 Task: Find connections with filter location Dvůr Králové nad Labem with filter topic #WebsiteDesignwith filter profile language Potuguese with filter current company TVS Motor Company with filter school Meenakshi College For Women with filter industry Retail Recyclable Materials & Used Merchandise with filter service category Negotiation with filter keywords title Human Resources
Action: Mouse moved to (518, 73)
Screenshot: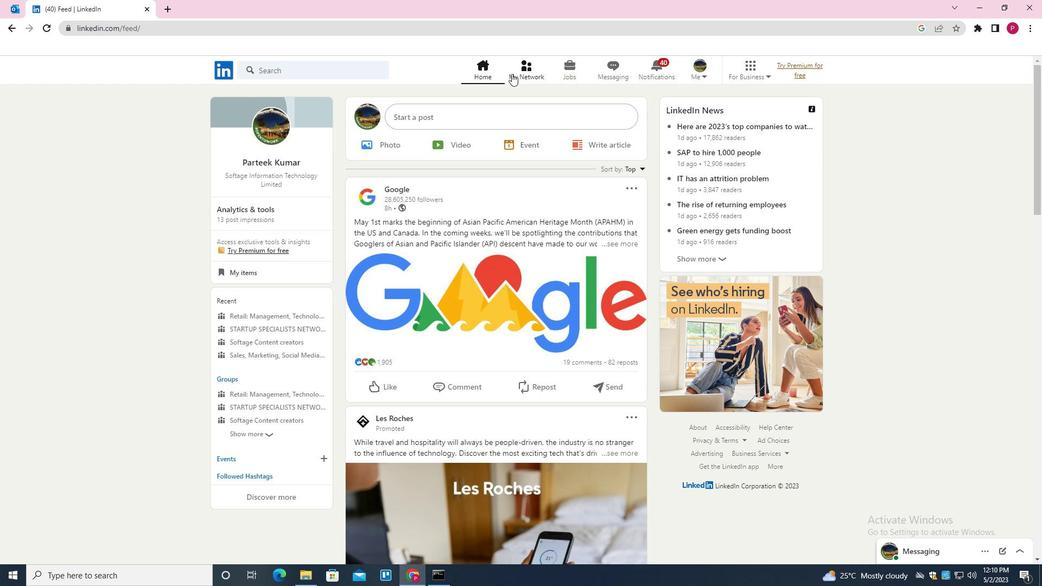 
Action: Mouse pressed left at (518, 73)
Screenshot: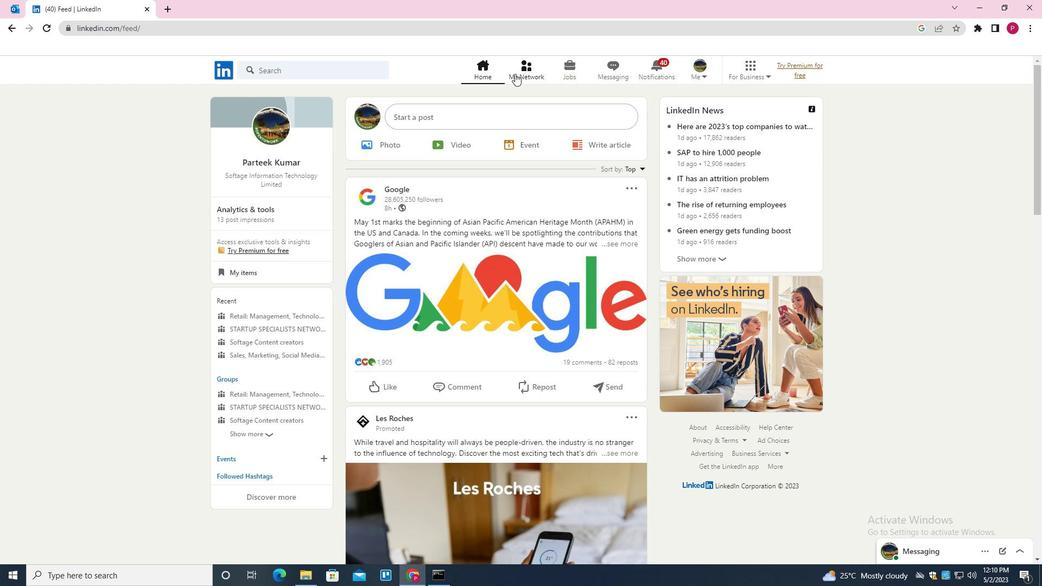
Action: Mouse moved to (319, 130)
Screenshot: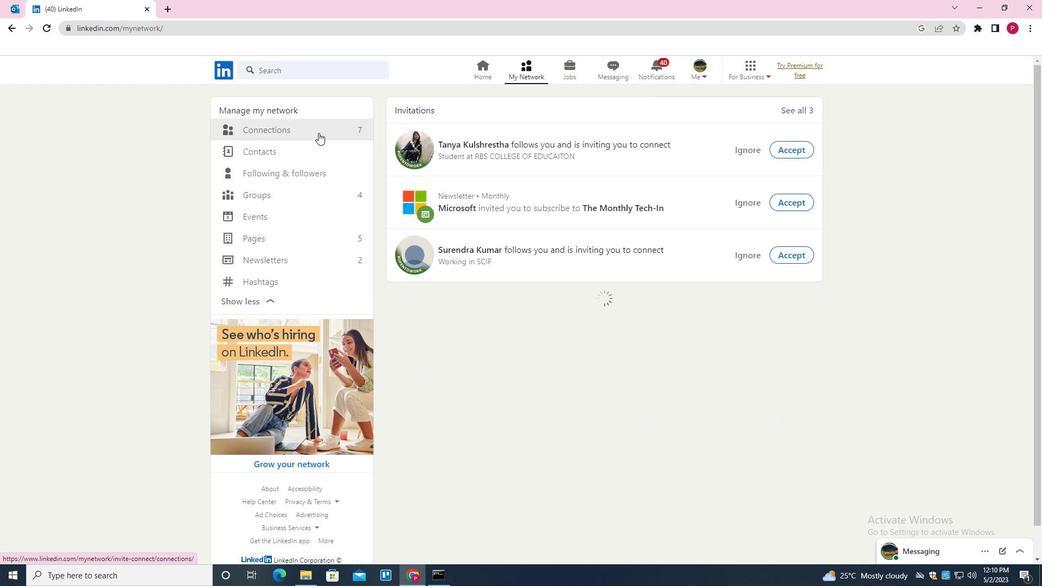 
Action: Mouse pressed left at (319, 130)
Screenshot: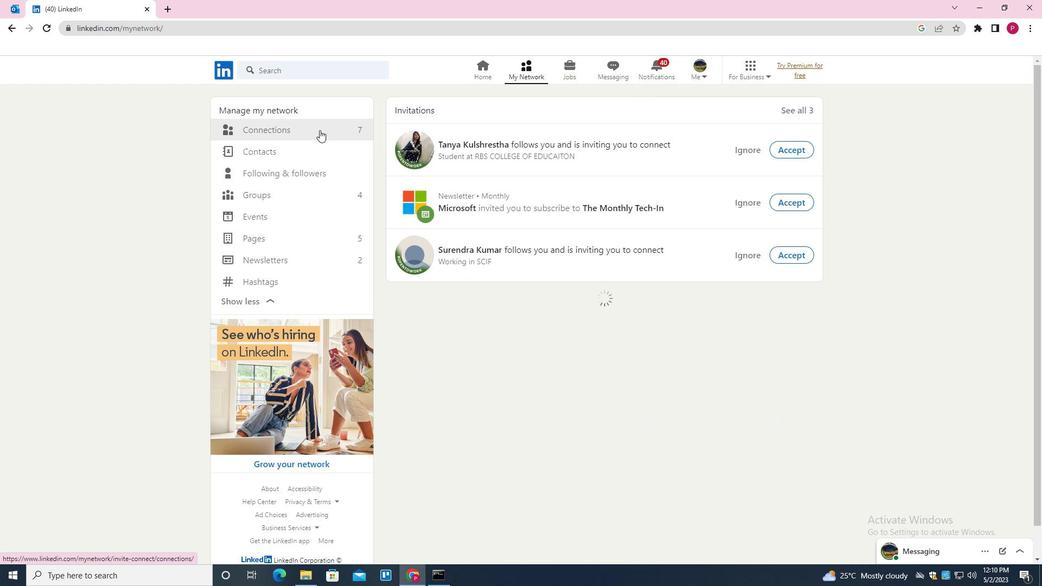 
Action: Mouse moved to (627, 135)
Screenshot: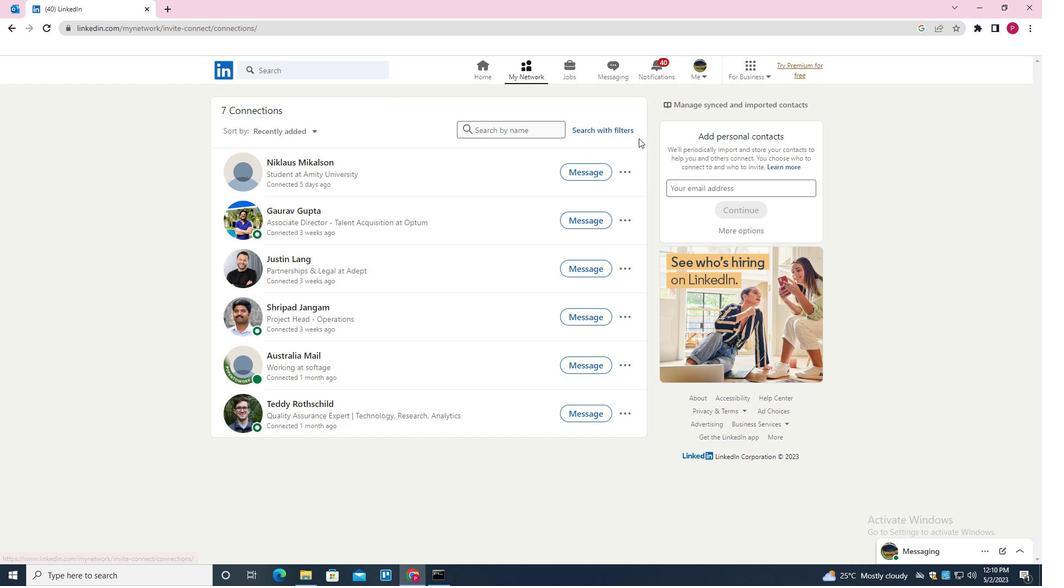 
Action: Mouse pressed left at (627, 135)
Screenshot: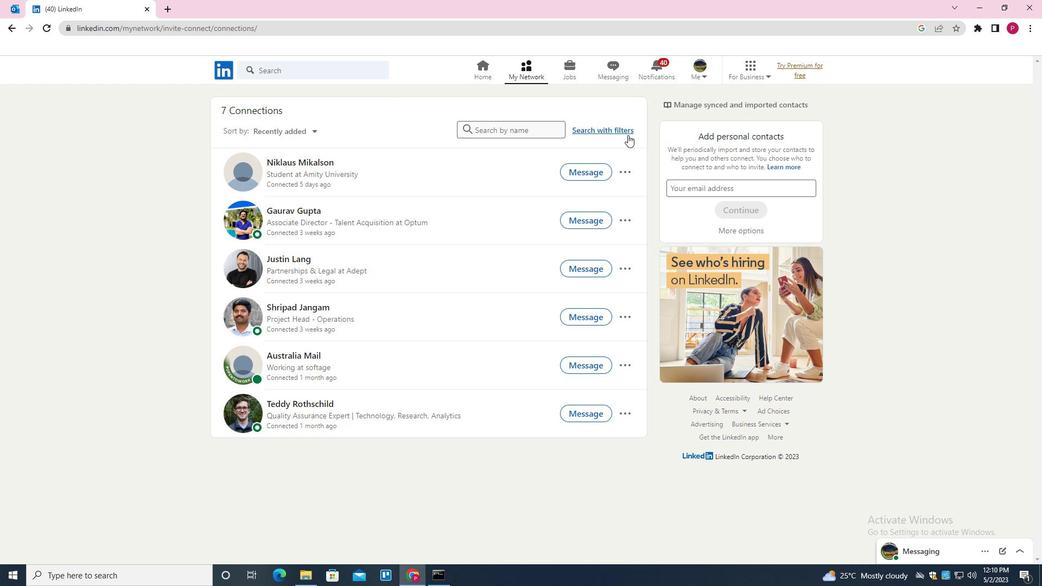 
Action: Mouse moved to (554, 101)
Screenshot: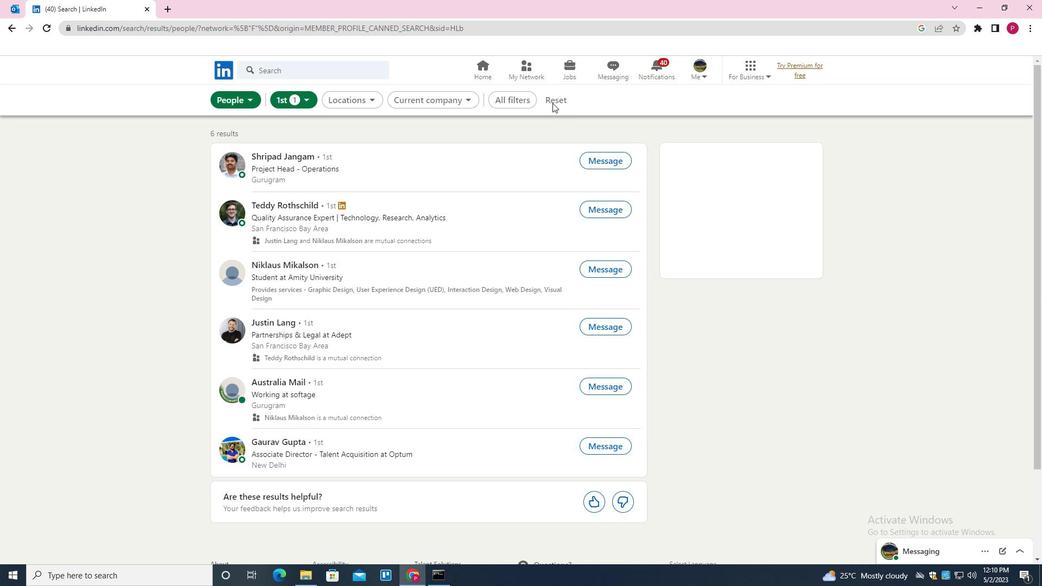 
Action: Mouse pressed left at (554, 101)
Screenshot: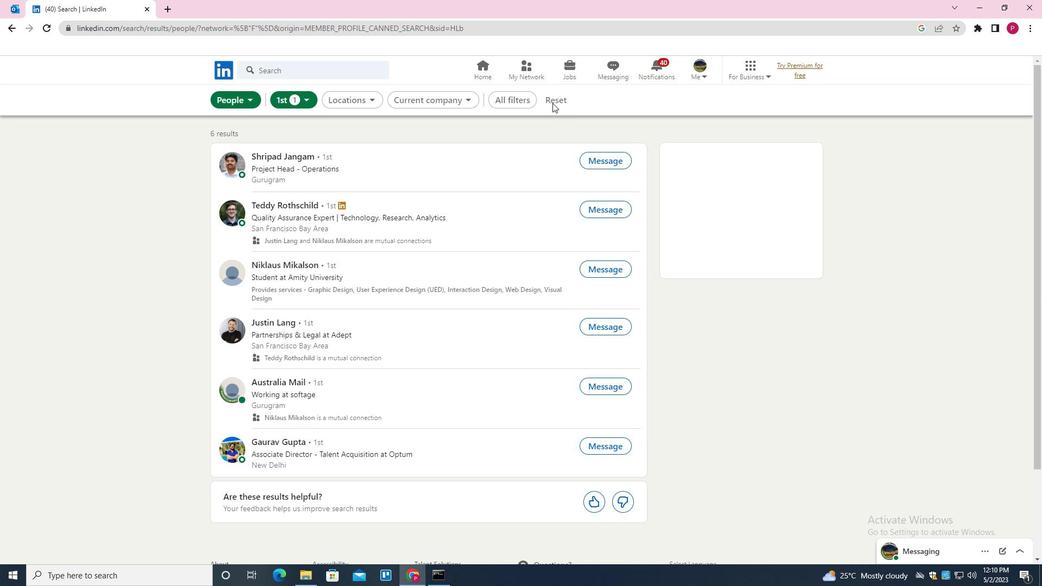 
Action: Mouse moved to (547, 99)
Screenshot: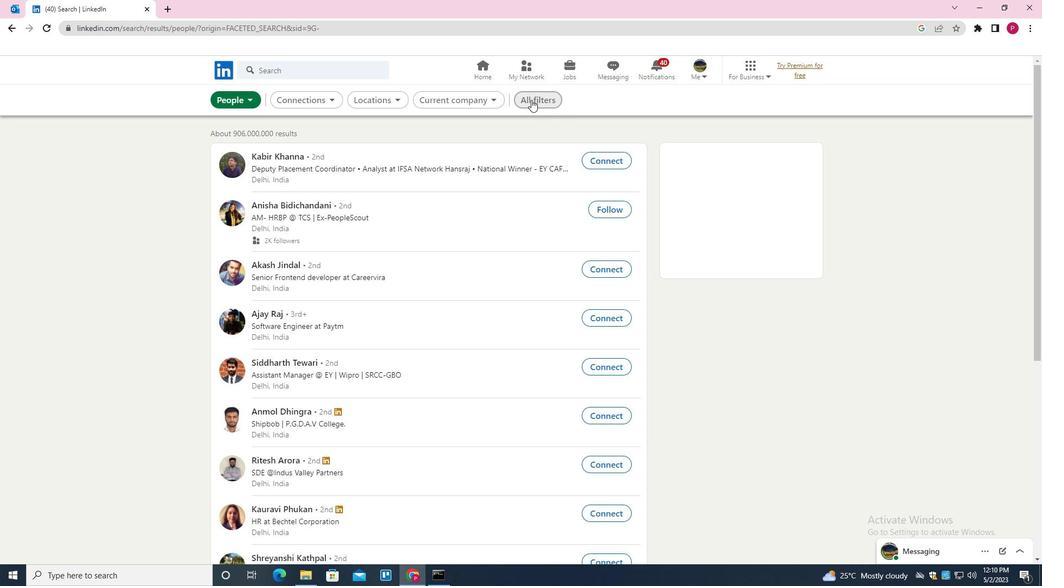 
Action: Mouse pressed left at (547, 99)
Screenshot: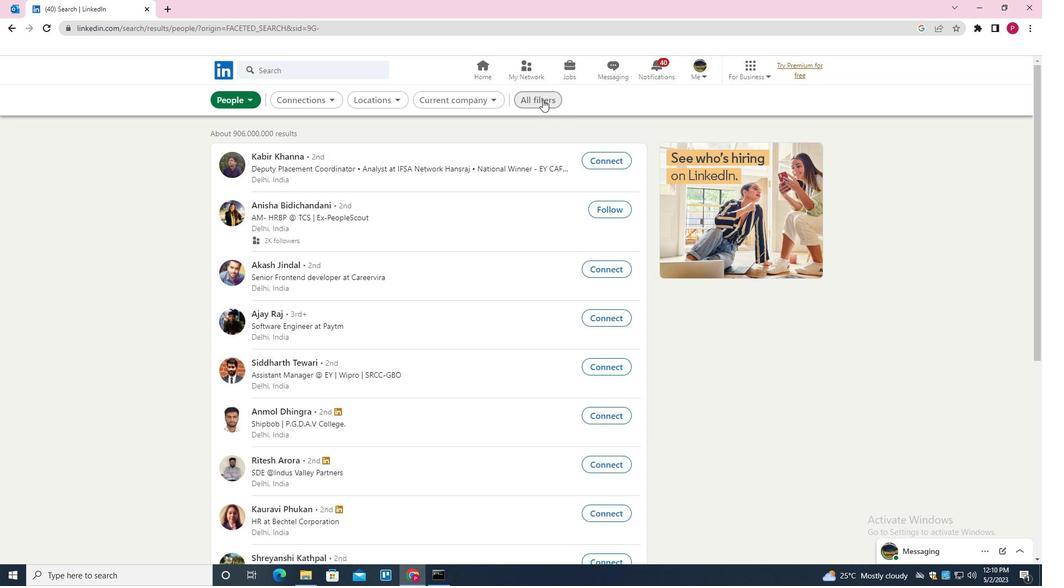 
Action: Mouse moved to (834, 295)
Screenshot: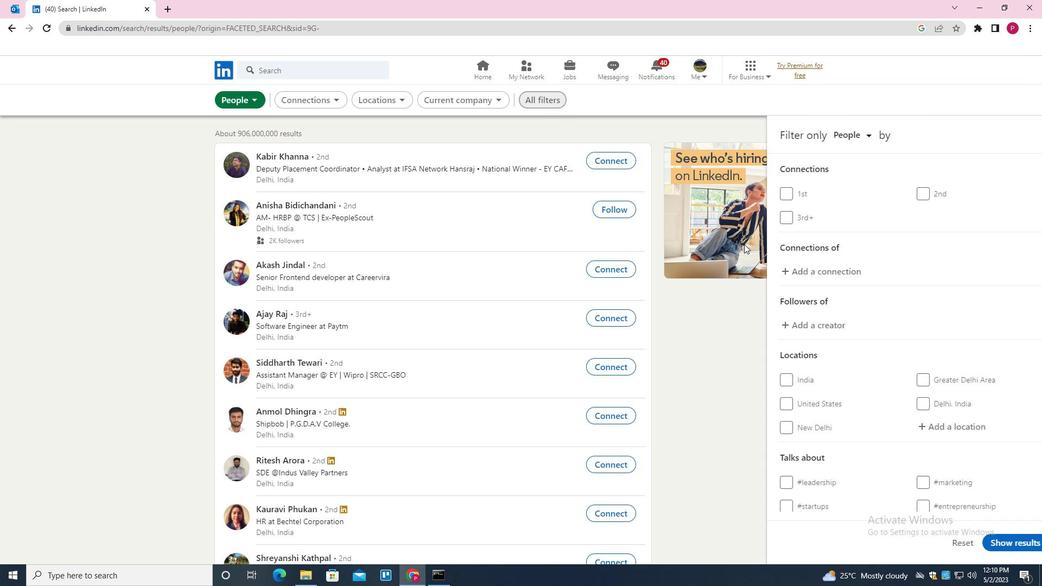 
Action: Mouse scrolled (834, 295) with delta (0, 0)
Screenshot: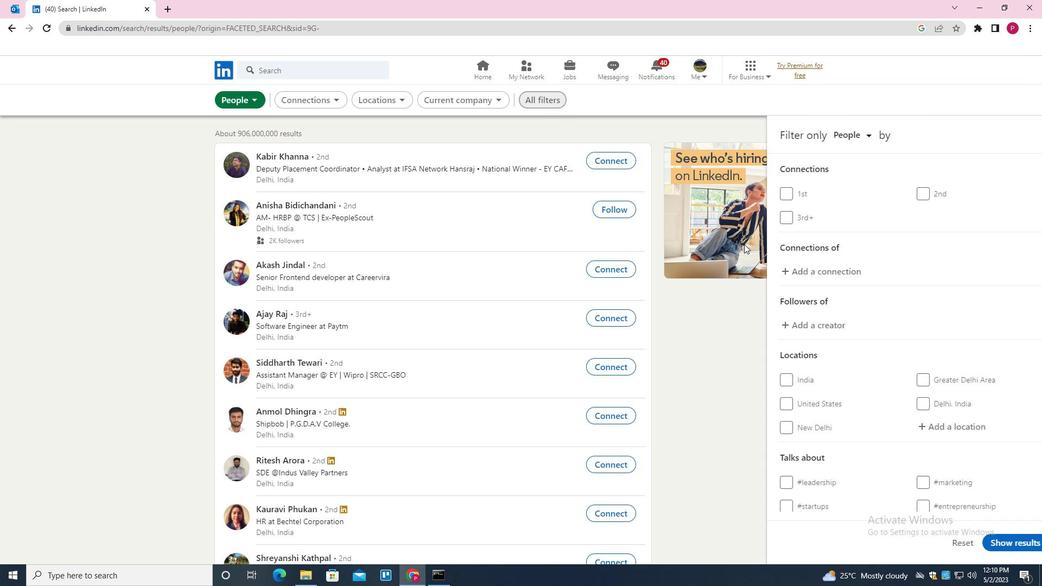 
Action: Mouse moved to (848, 305)
Screenshot: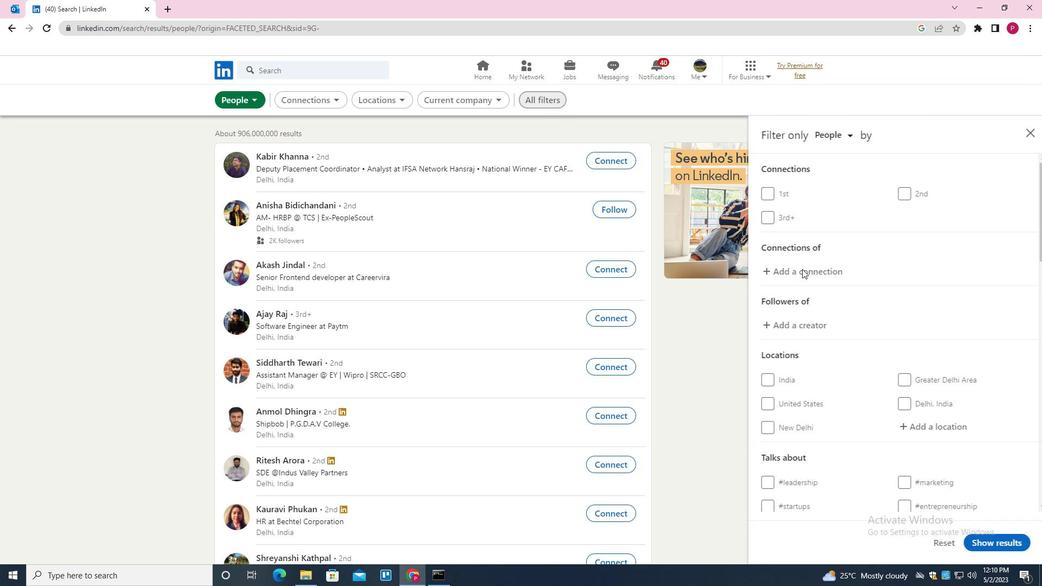
Action: Mouse scrolled (848, 305) with delta (0, 0)
Screenshot: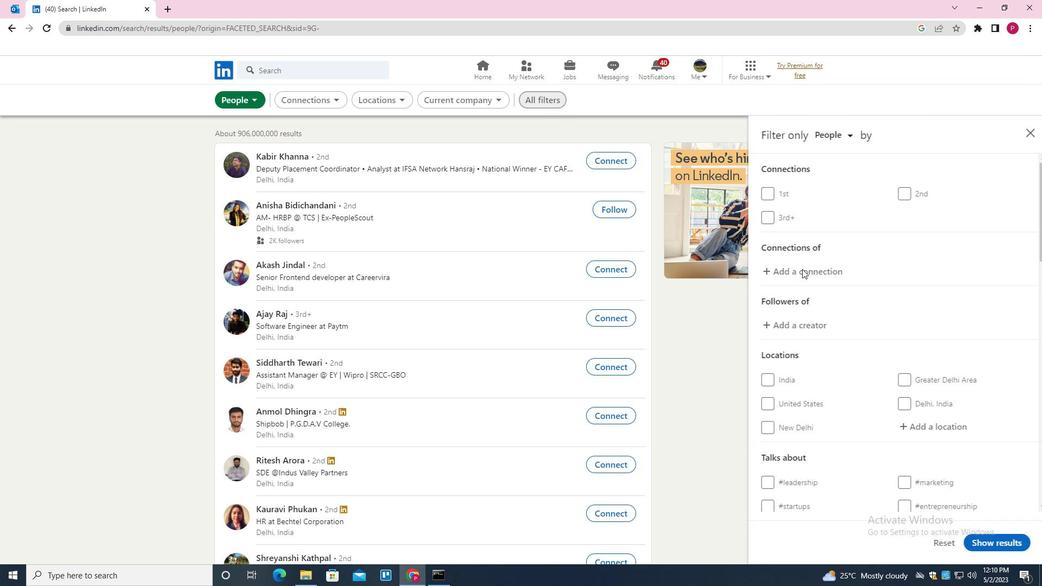 
Action: Mouse moved to (927, 313)
Screenshot: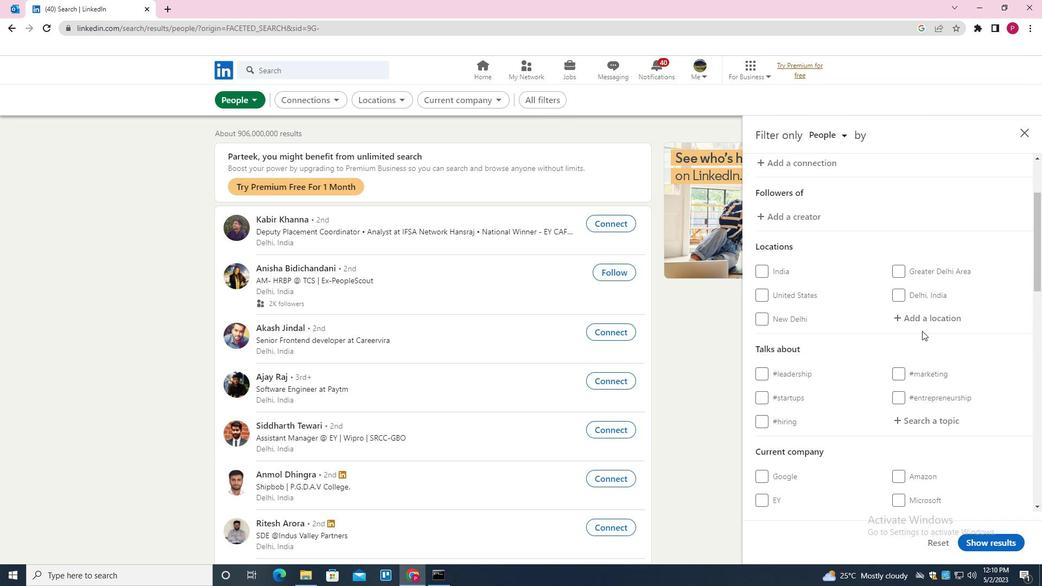 
Action: Mouse pressed left at (927, 313)
Screenshot: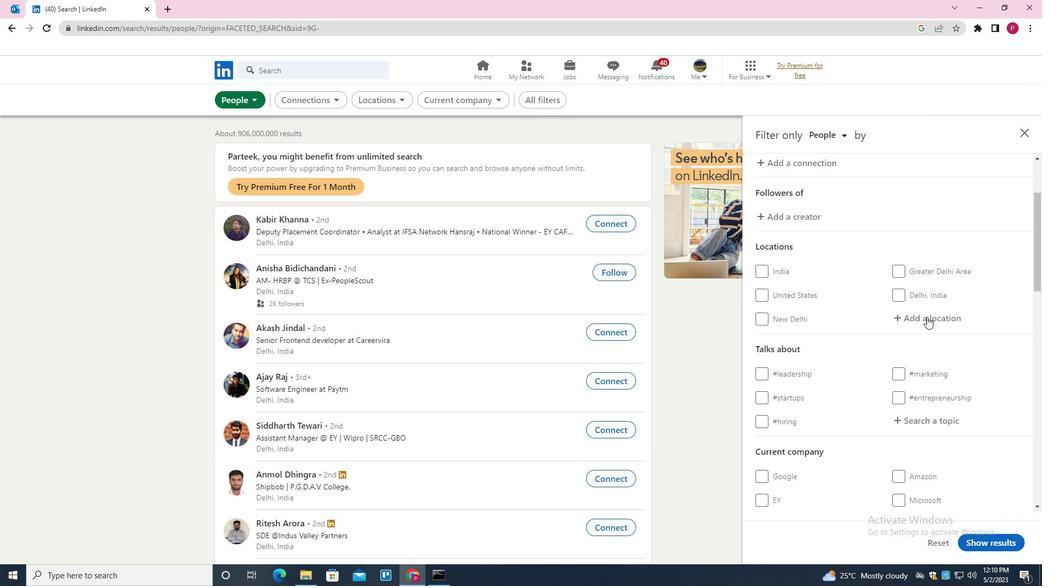 
Action: Mouse moved to (927, 312)
Screenshot: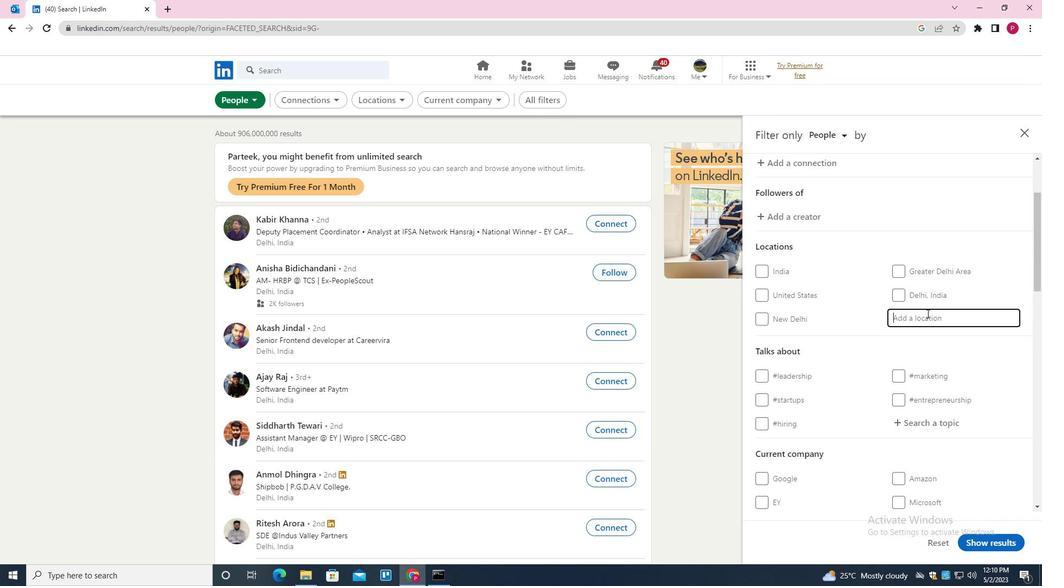
Action: Key pressed <Key.shift><Key.shift><Key.shift><Key.shift><Key.shift><Key.shift><Key.shift><Key.shift><Key.shift><Key.shift><Key.shift><Key.shift><Key.shift><Key.shift><Key.shift><Key.shift><Key.shift><Key.shift><Key.shift><Key.shift>DVUR<Key.space><Key.shift><Key.shift><Key.shift><Key.shift><Key.shift><Key.shift><Key.shift><Key.shift><Key.shift><Key.shift><Key.shift><Key.shift><Key.shift><Key.shift><Key.shift><Key.shift><Key.shift><Key.shift><Key.shift><Key.shift><Key.shift><Key.shift><Key.shift><Key.shift><Key.shift><Key.shift><Key.shift><Key.shift><Key.shift><Key.shift><Key.shift>KAR<Key.backspace><Key.backspace><Key.down><Key.enter>
Screenshot: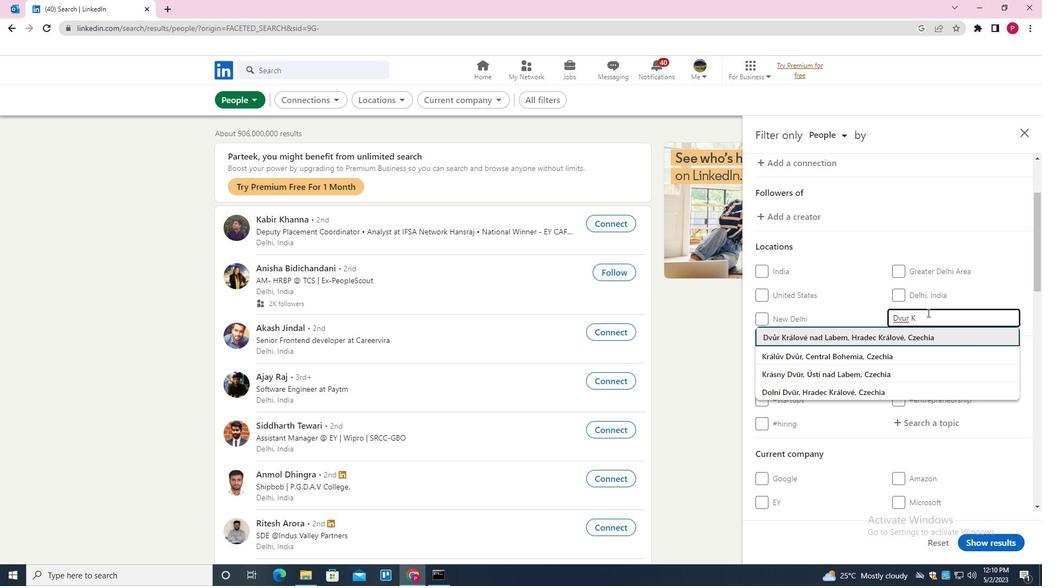 
Action: Mouse moved to (911, 360)
Screenshot: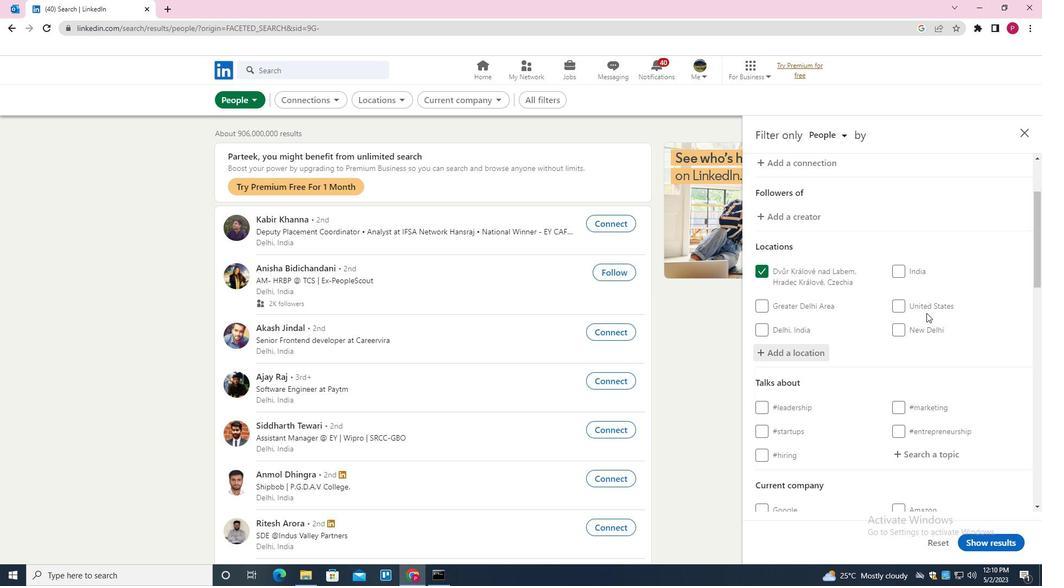 
Action: Mouse scrolled (911, 360) with delta (0, 0)
Screenshot: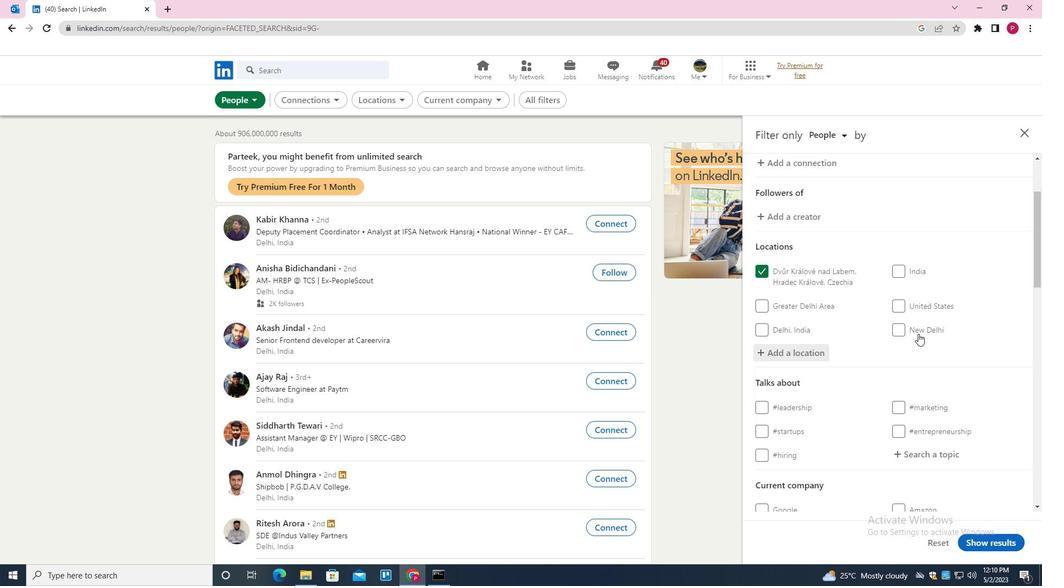 
Action: Mouse scrolled (911, 360) with delta (0, 0)
Screenshot: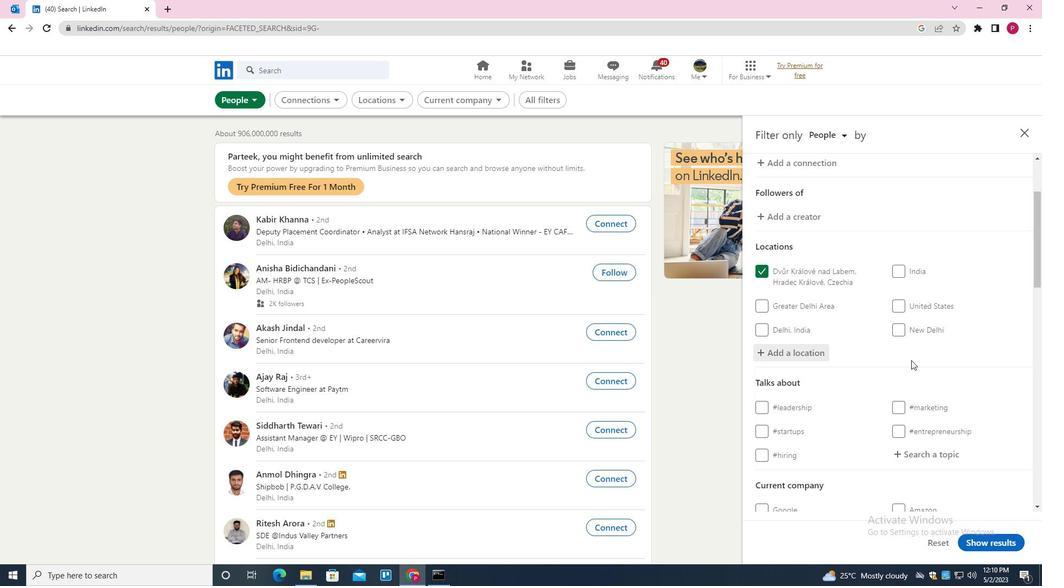 
Action: Mouse scrolled (911, 360) with delta (0, 0)
Screenshot: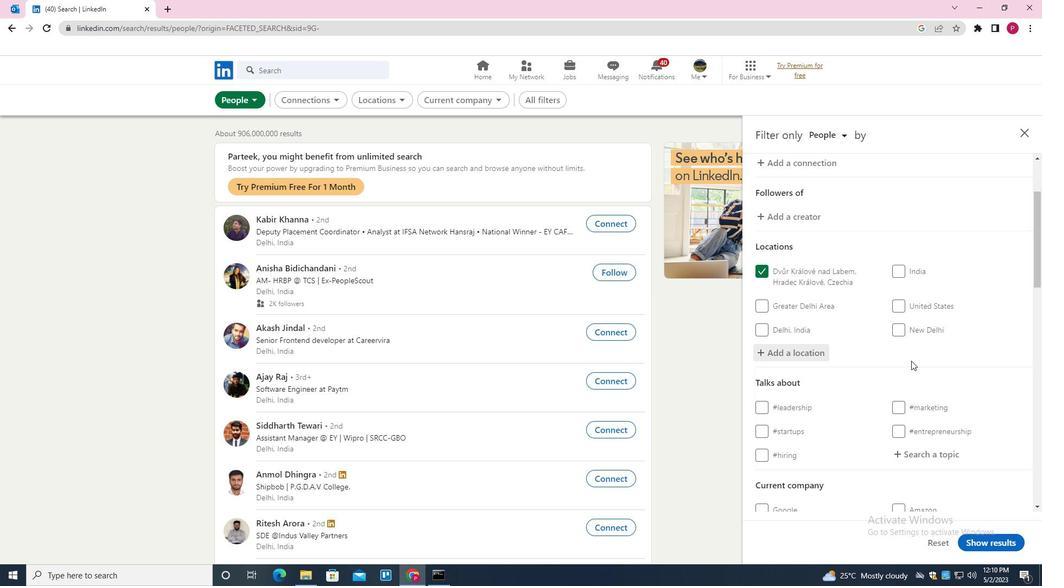 
Action: Mouse moved to (935, 291)
Screenshot: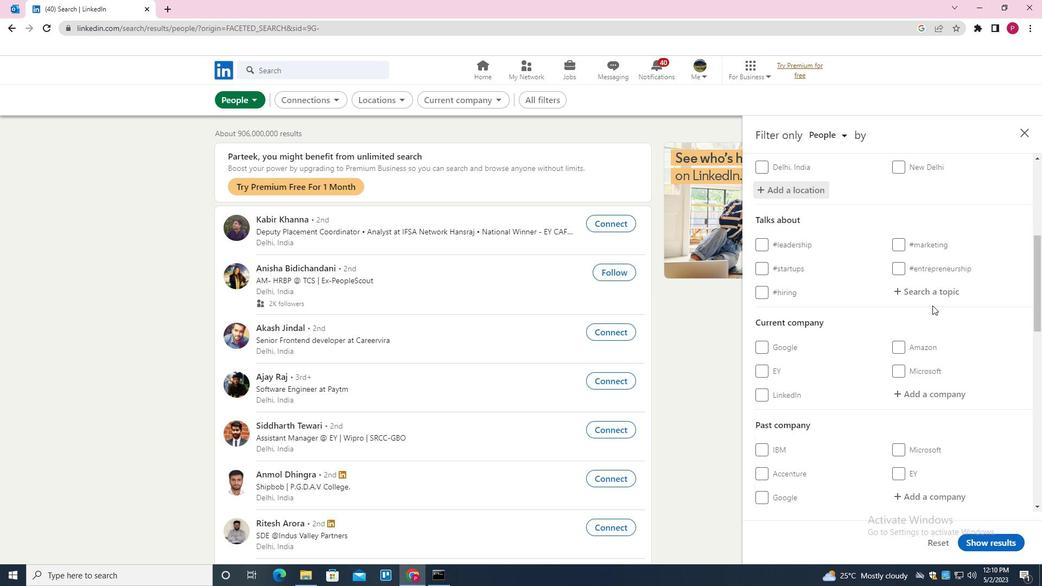 
Action: Mouse pressed left at (935, 291)
Screenshot: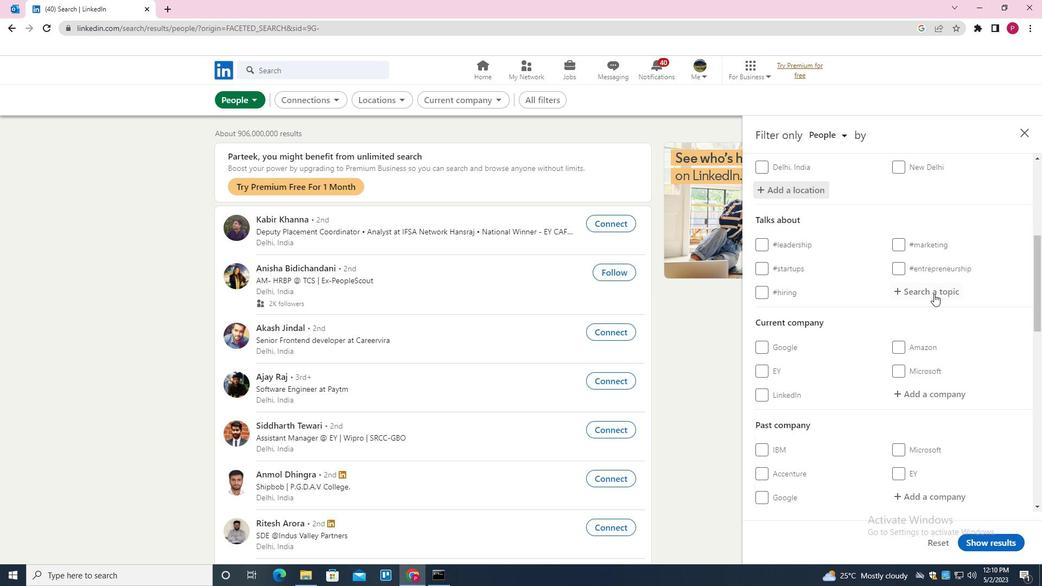 
Action: Key pressed WEBSITE<Key.down><Key.down><Key.enter>
Screenshot: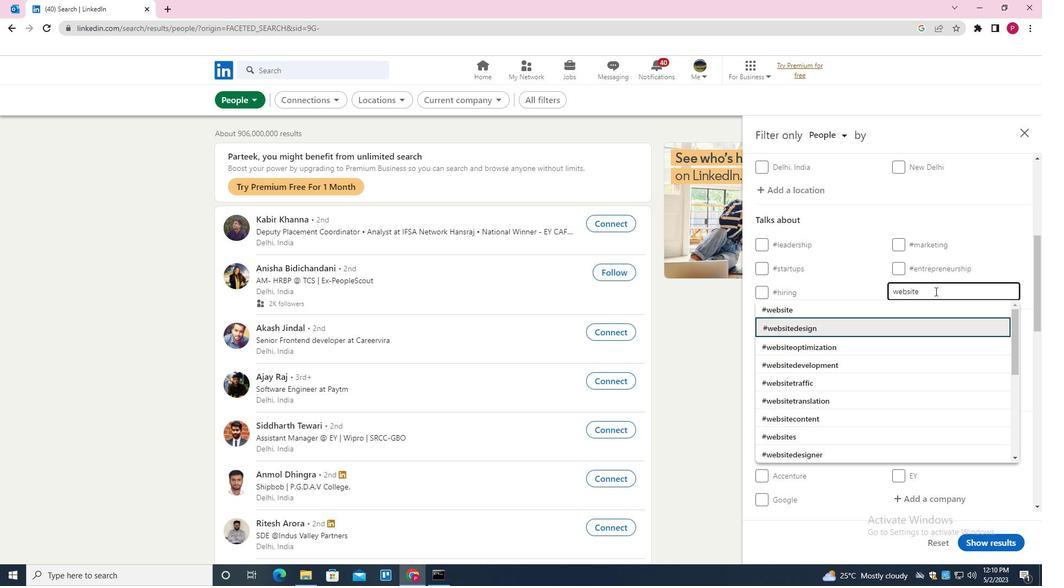 
Action: Mouse moved to (843, 354)
Screenshot: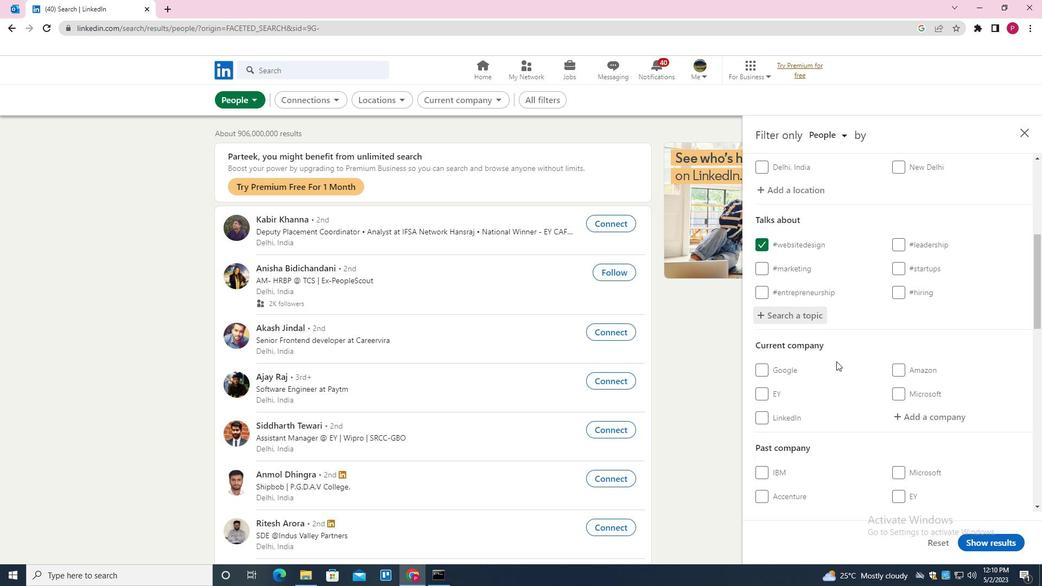 
Action: Mouse scrolled (843, 354) with delta (0, 0)
Screenshot: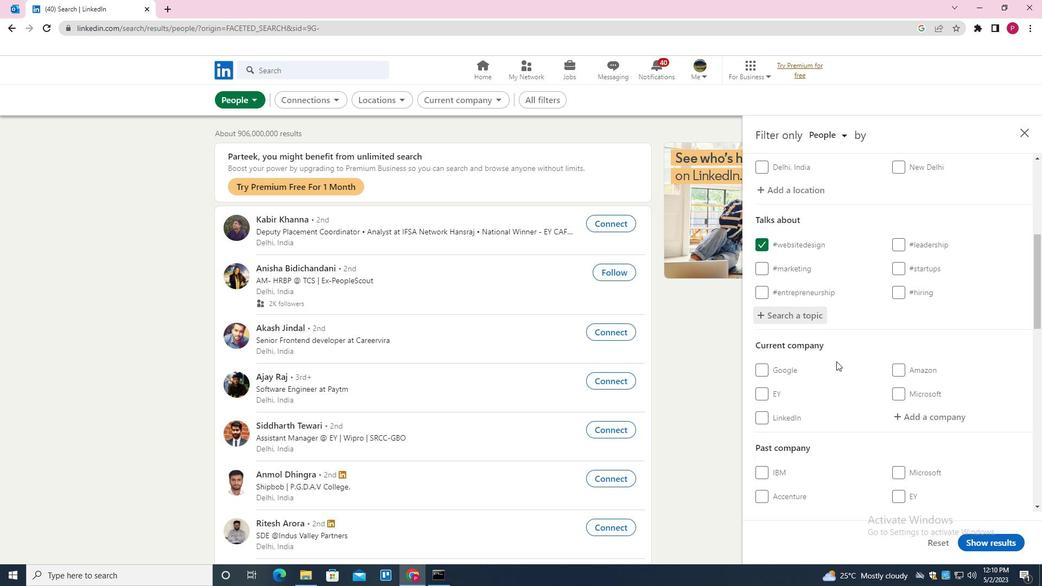 
Action: Mouse moved to (844, 352)
Screenshot: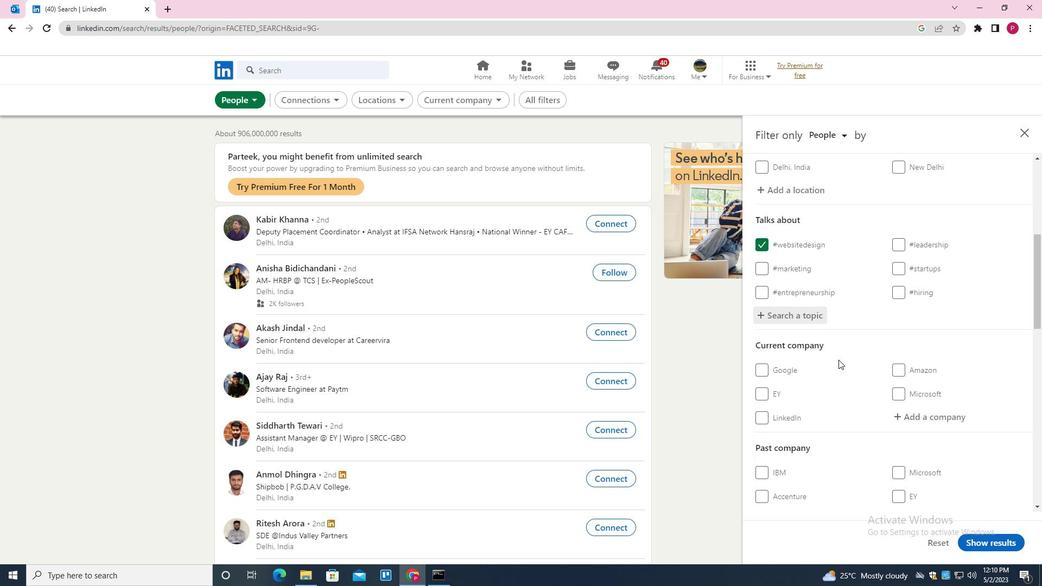 
Action: Mouse scrolled (844, 352) with delta (0, 0)
Screenshot: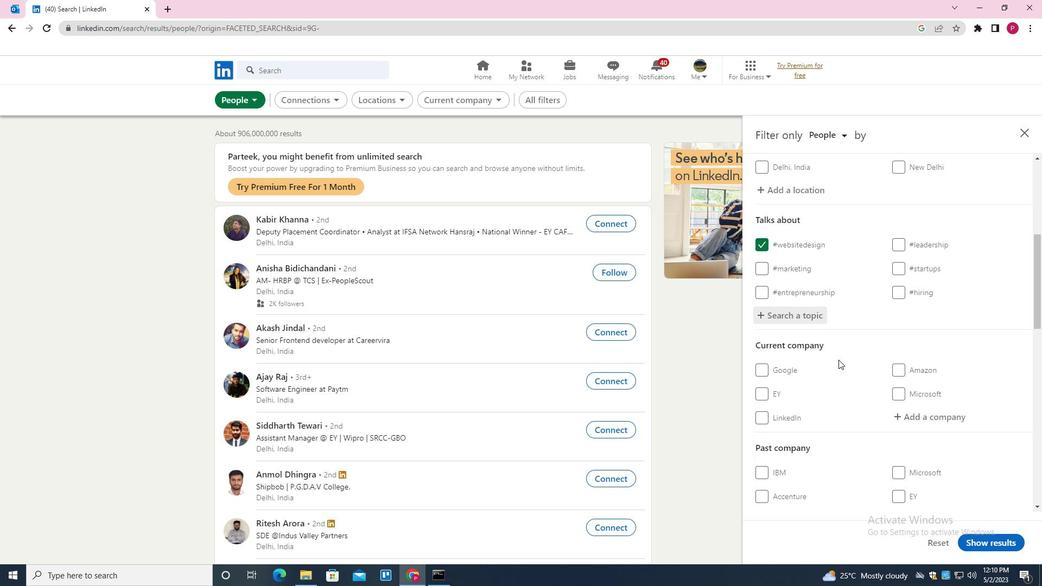 
Action: Mouse moved to (845, 352)
Screenshot: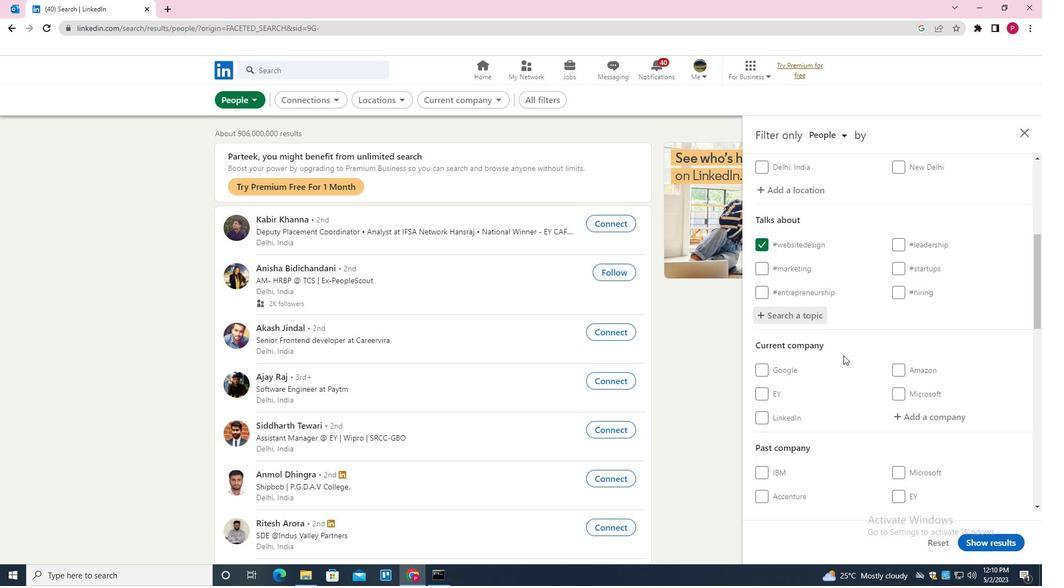 
Action: Mouse scrolled (845, 352) with delta (0, 0)
Screenshot: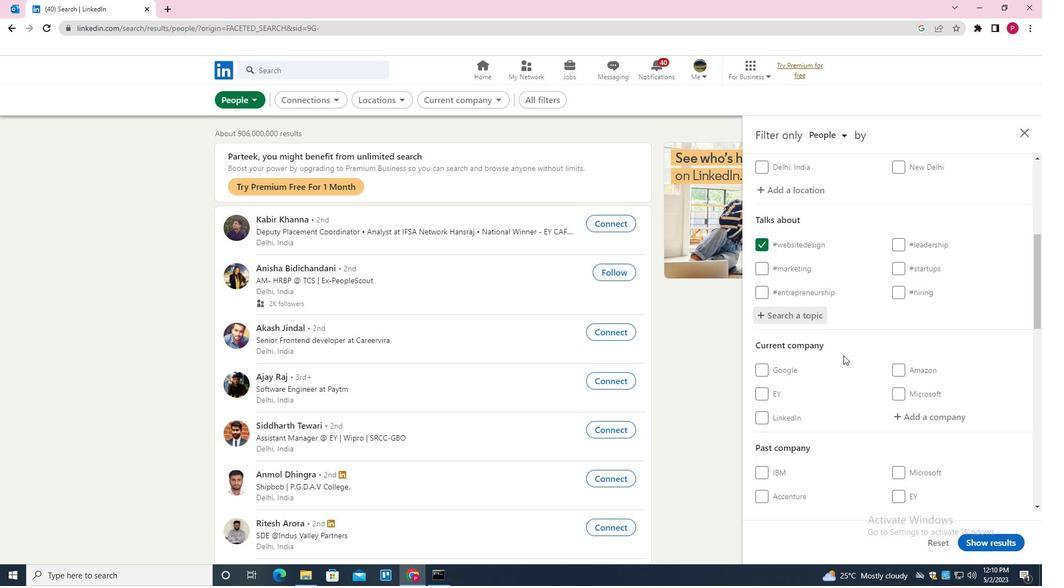 
Action: Mouse moved to (846, 351)
Screenshot: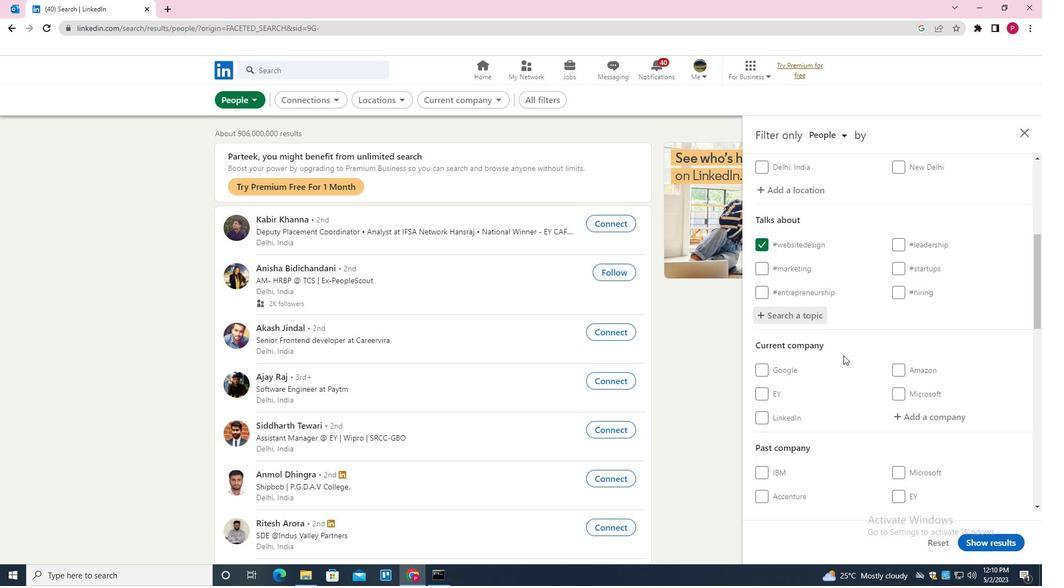 
Action: Mouse scrolled (846, 351) with delta (0, 0)
Screenshot: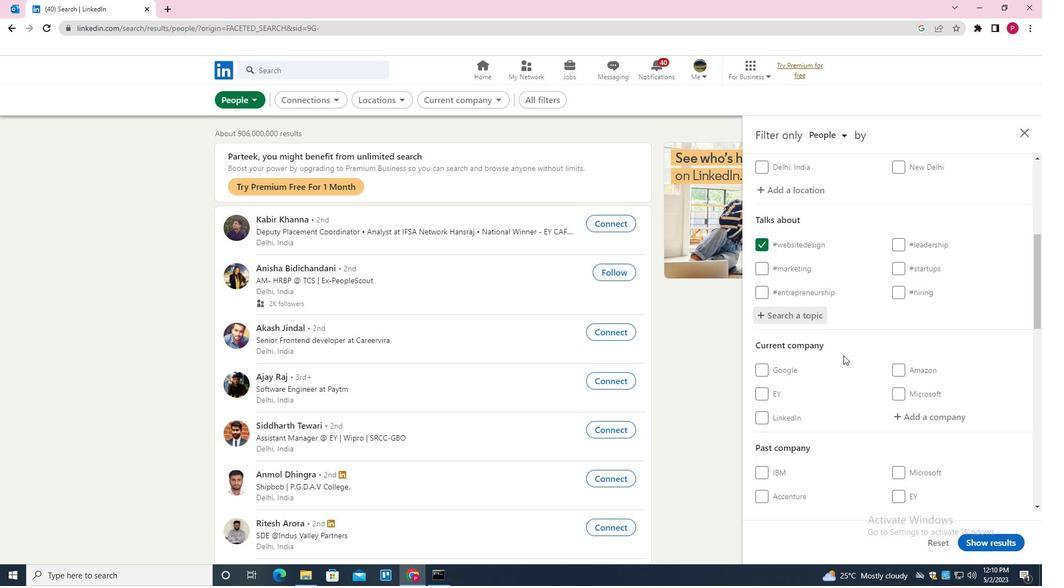 
Action: Mouse moved to (847, 351)
Screenshot: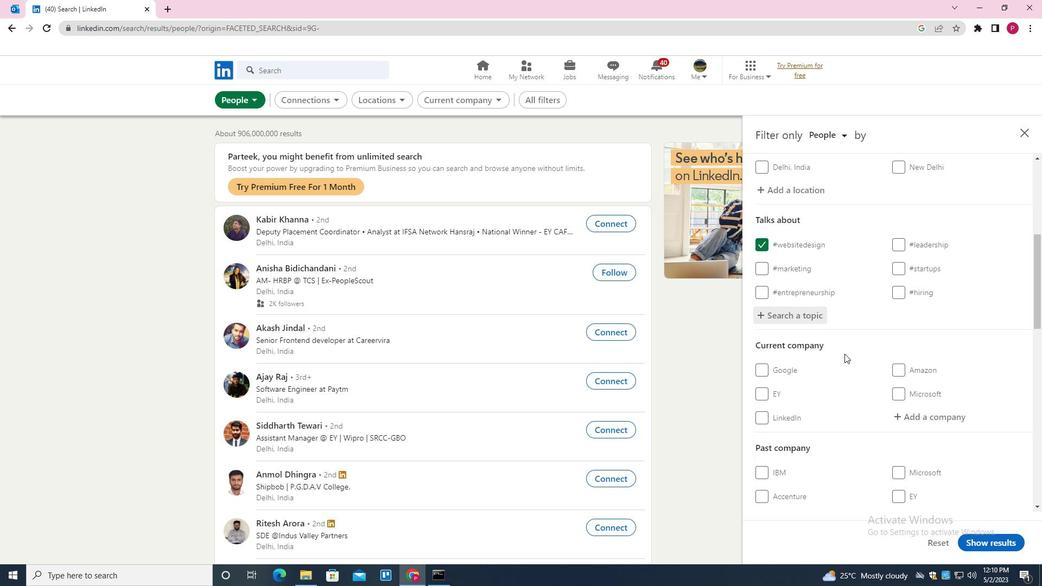 
Action: Mouse scrolled (847, 350) with delta (0, 0)
Screenshot: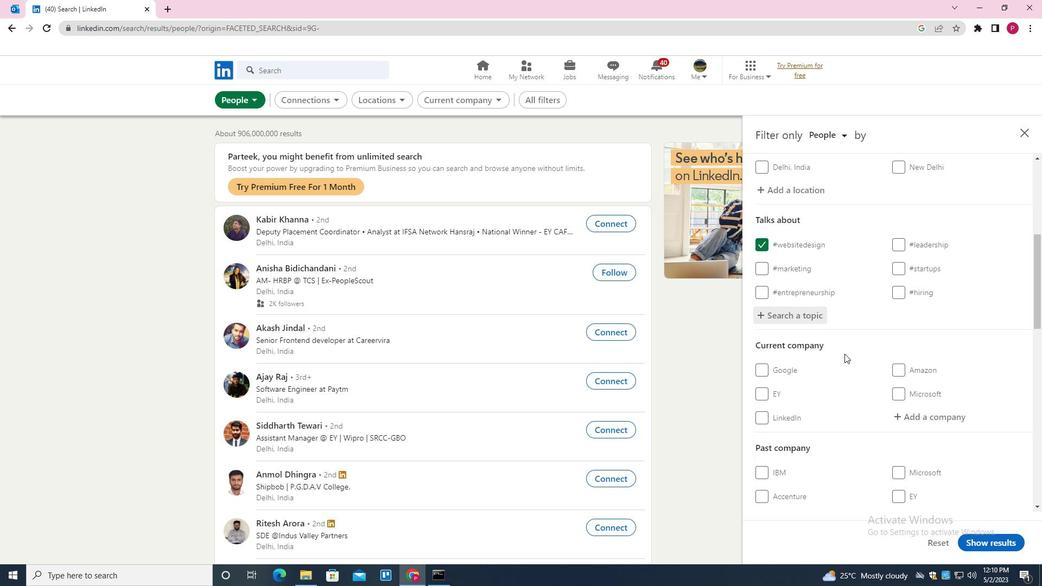 
Action: Mouse scrolled (847, 350) with delta (0, 0)
Screenshot: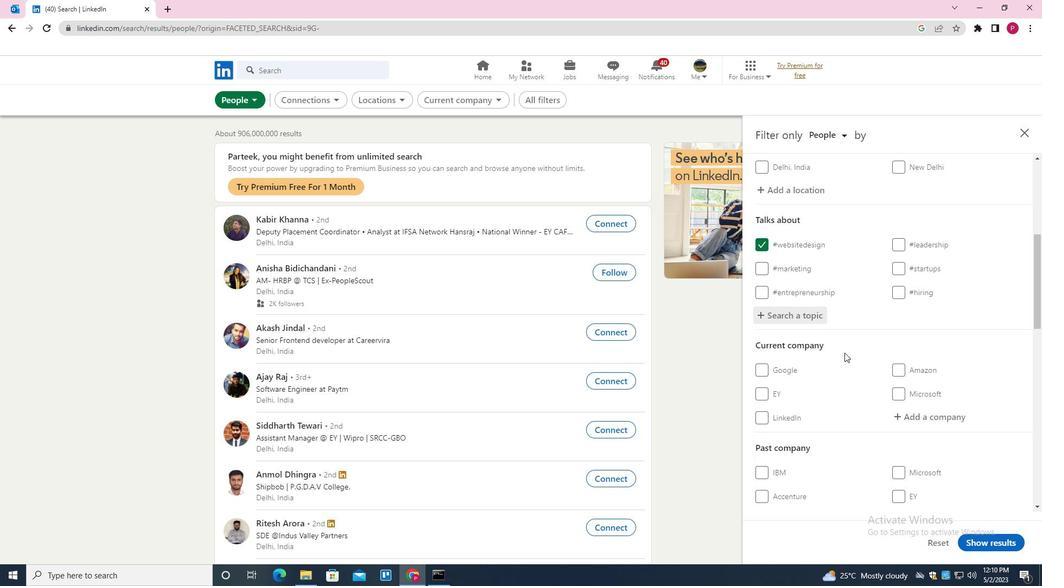 
Action: Mouse moved to (844, 346)
Screenshot: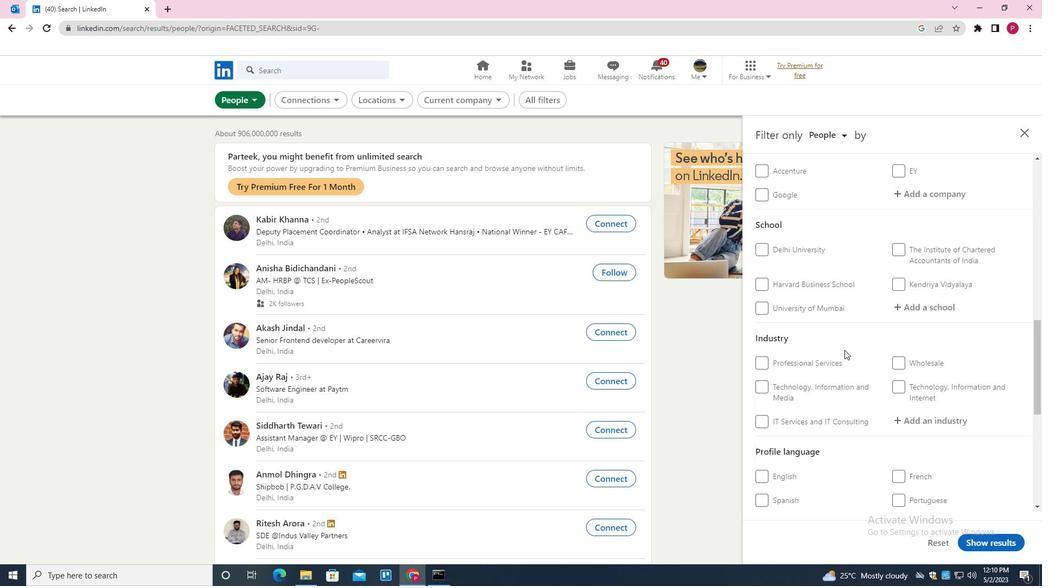 
Action: Mouse scrolled (844, 346) with delta (0, 0)
Screenshot: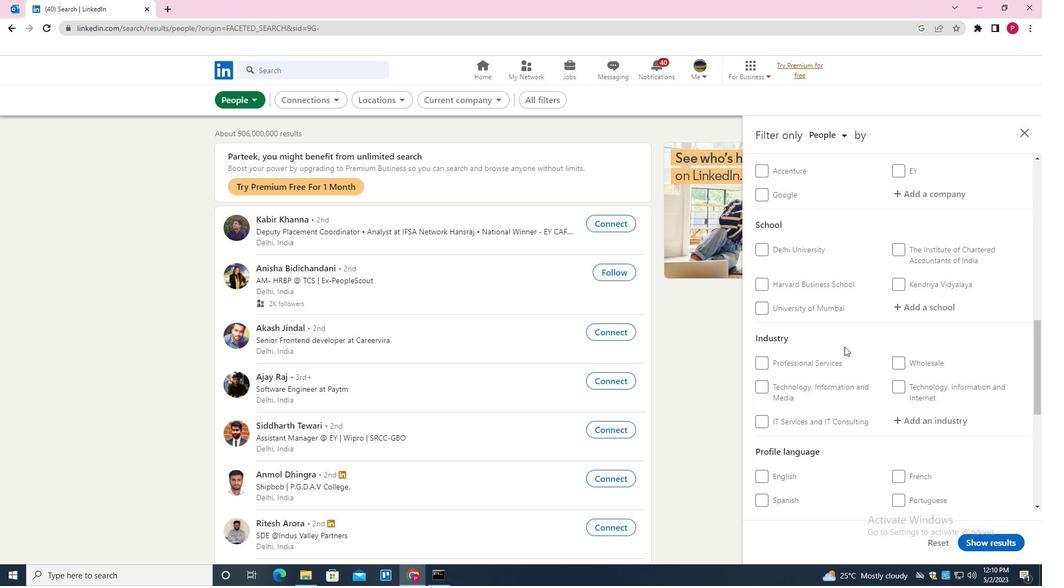 
Action: Mouse scrolled (844, 346) with delta (0, 0)
Screenshot: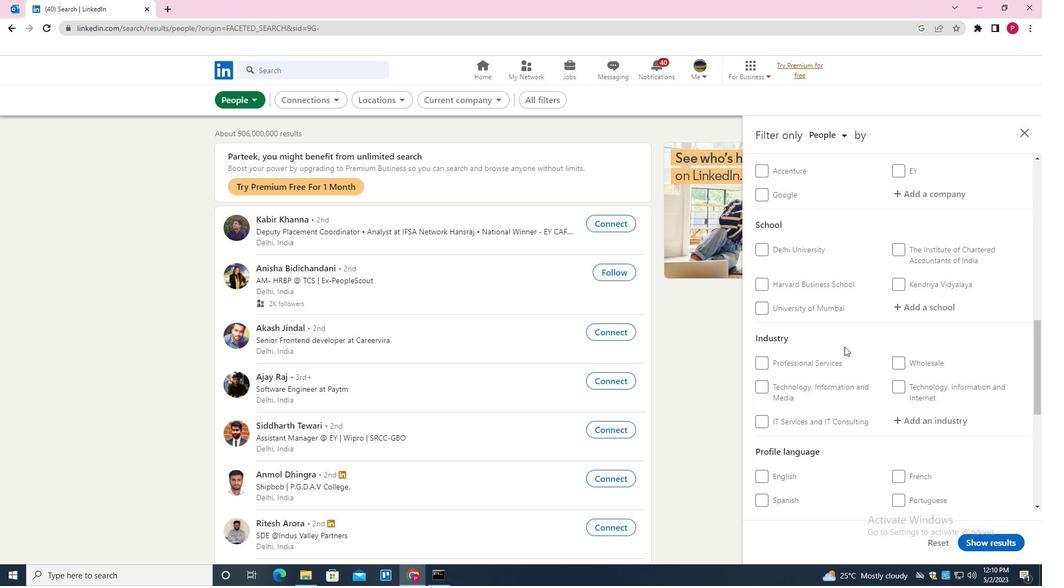 
Action: Mouse scrolled (844, 346) with delta (0, 0)
Screenshot: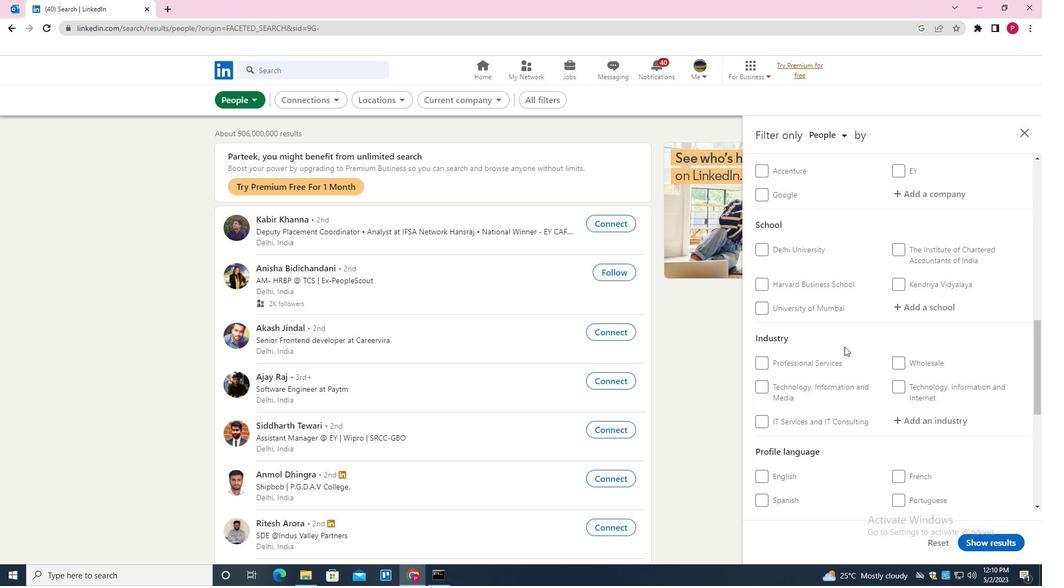 
Action: Mouse moved to (910, 338)
Screenshot: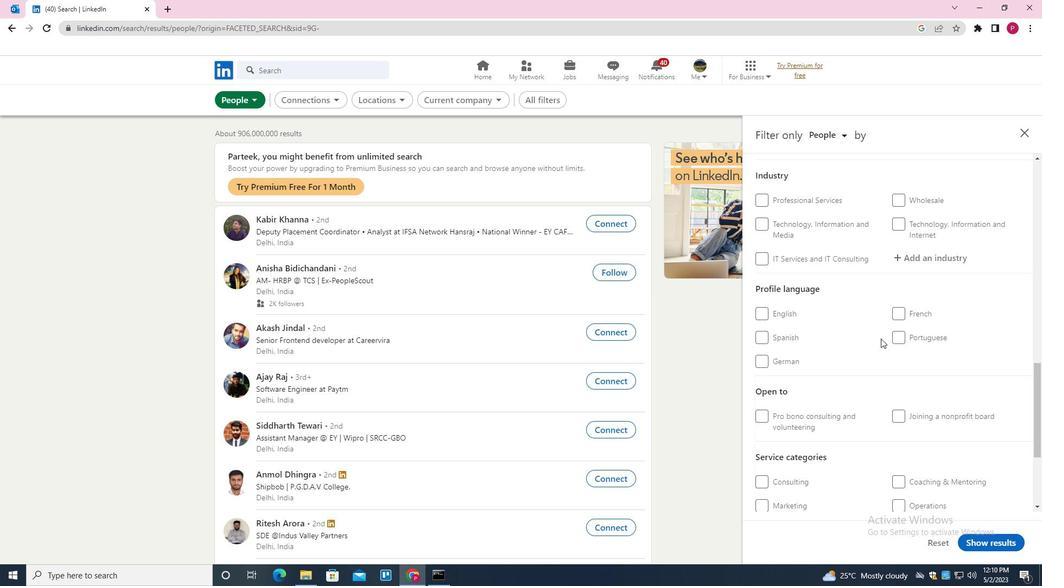 
Action: Mouse pressed left at (910, 338)
Screenshot: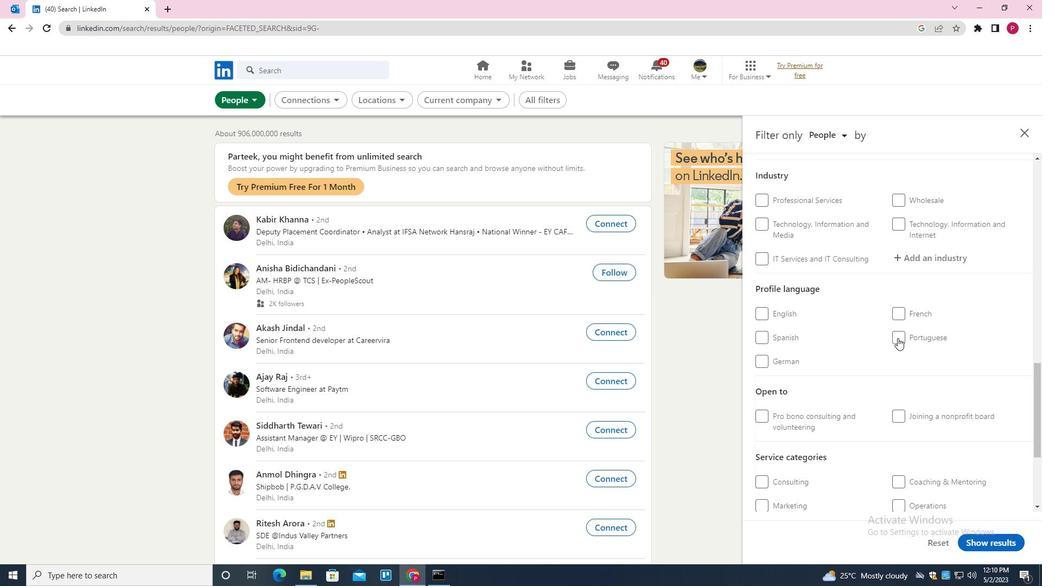 
Action: Mouse moved to (859, 344)
Screenshot: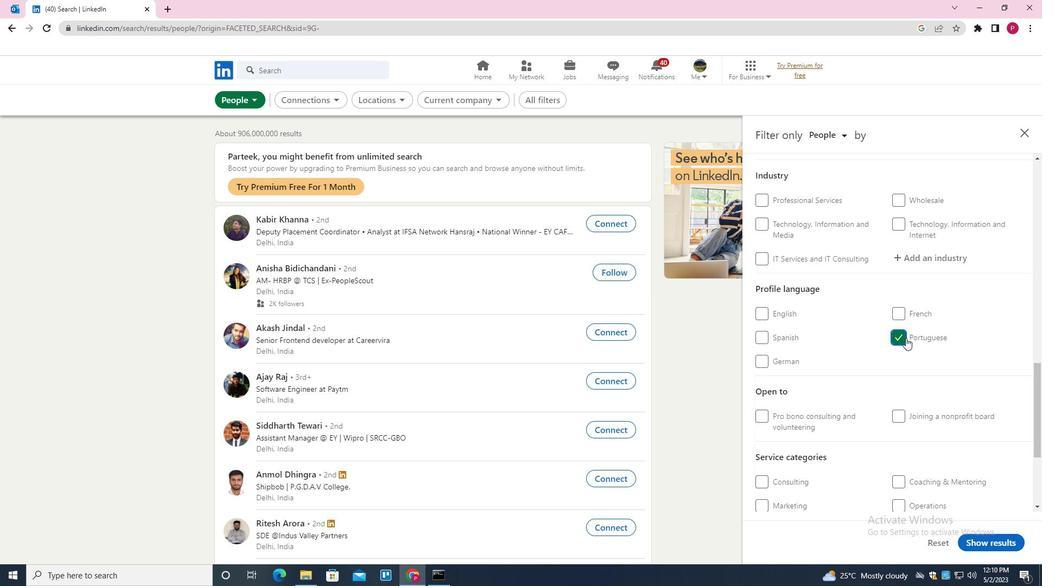 
Action: Mouse scrolled (859, 345) with delta (0, 0)
Screenshot: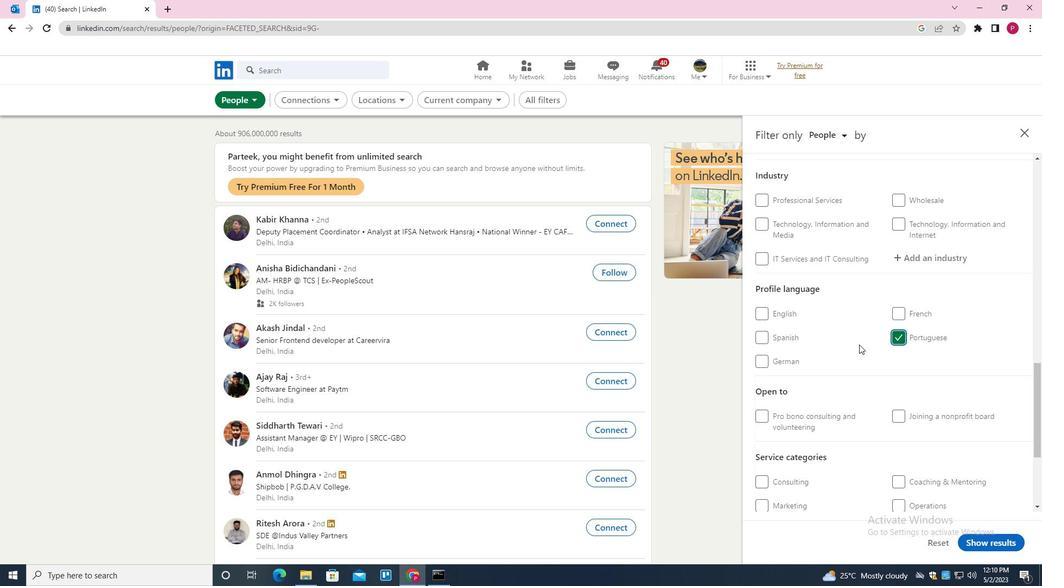 
Action: Mouse scrolled (859, 345) with delta (0, 0)
Screenshot: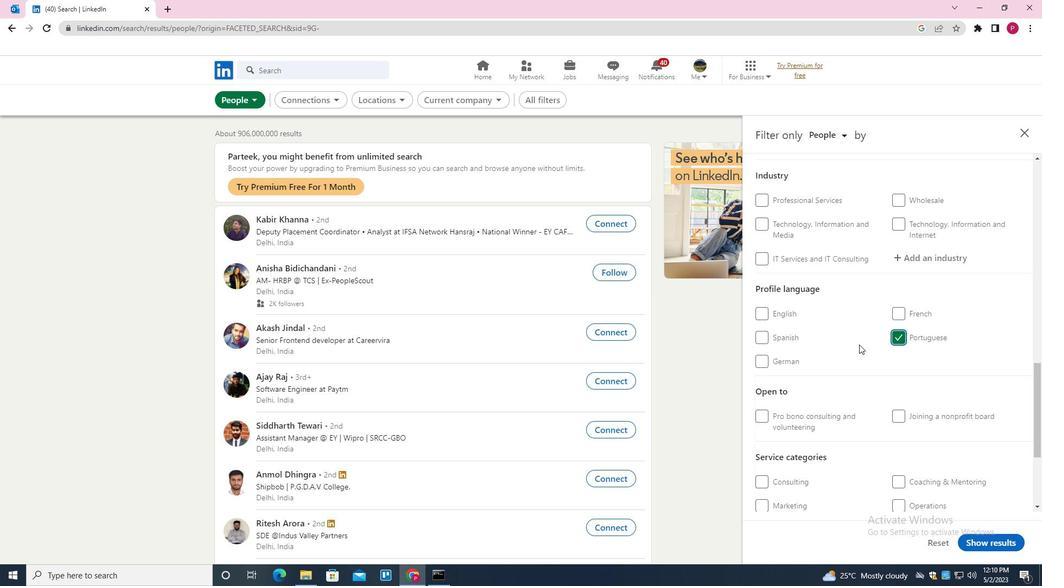 
Action: Mouse scrolled (859, 345) with delta (0, 0)
Screenshot: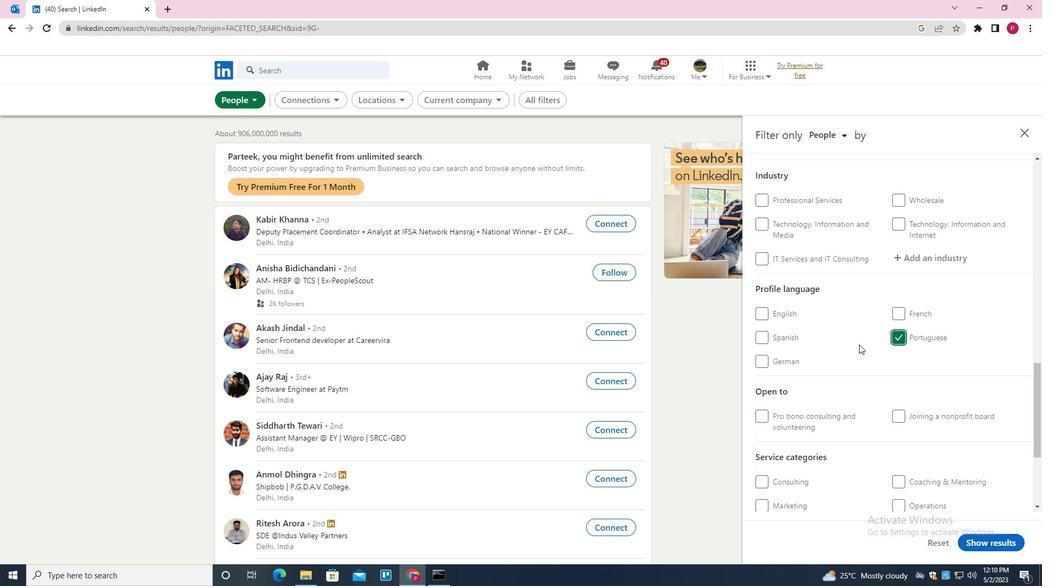 
Action: Mouse scrolled (859, 345) with delta (0, 0)
Screenshot: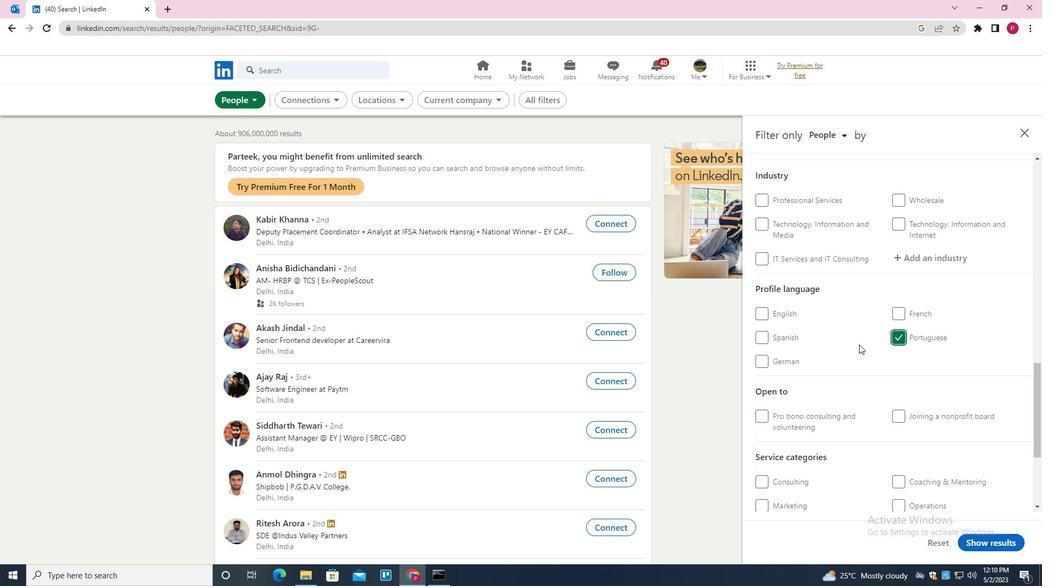 
Action: Mouse scrolled (859, 345) with delta (0, 0)
Screenshot: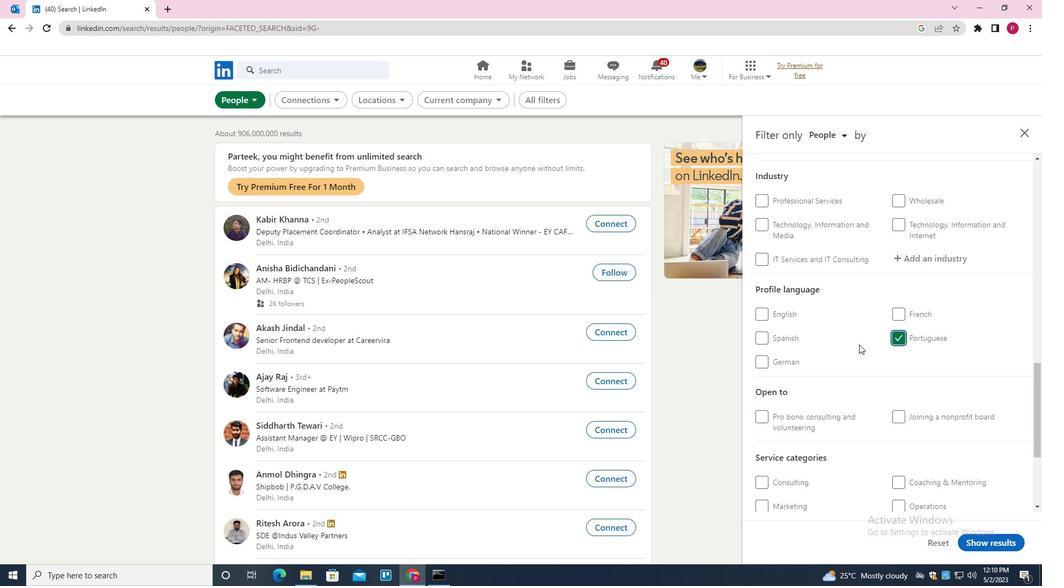
Action: Mouse scrolled (859, 345) with delta (0, 0)
Screenshot: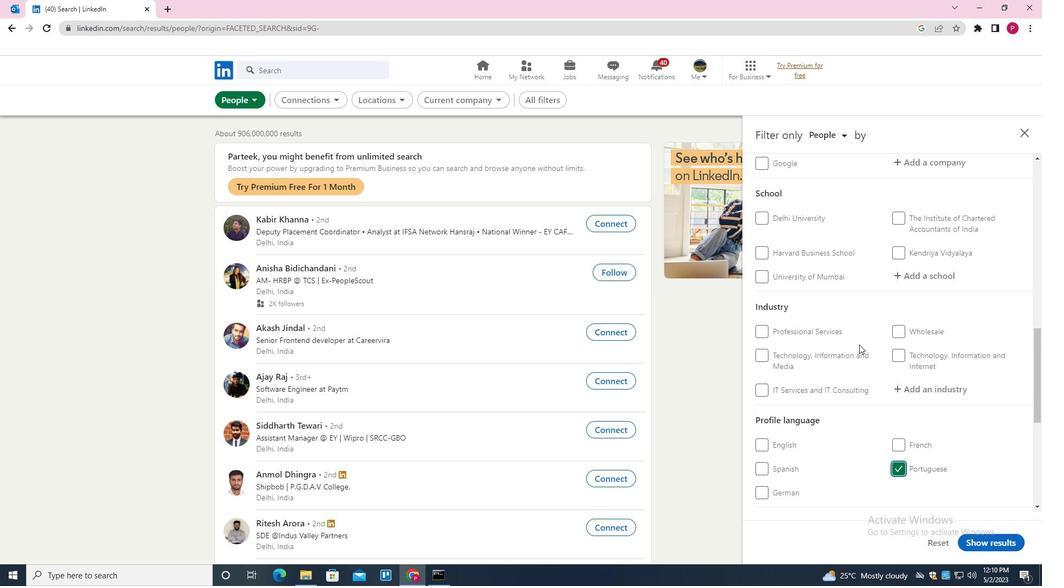 
Action: Mouse moved to (918, 254)
Screenshot: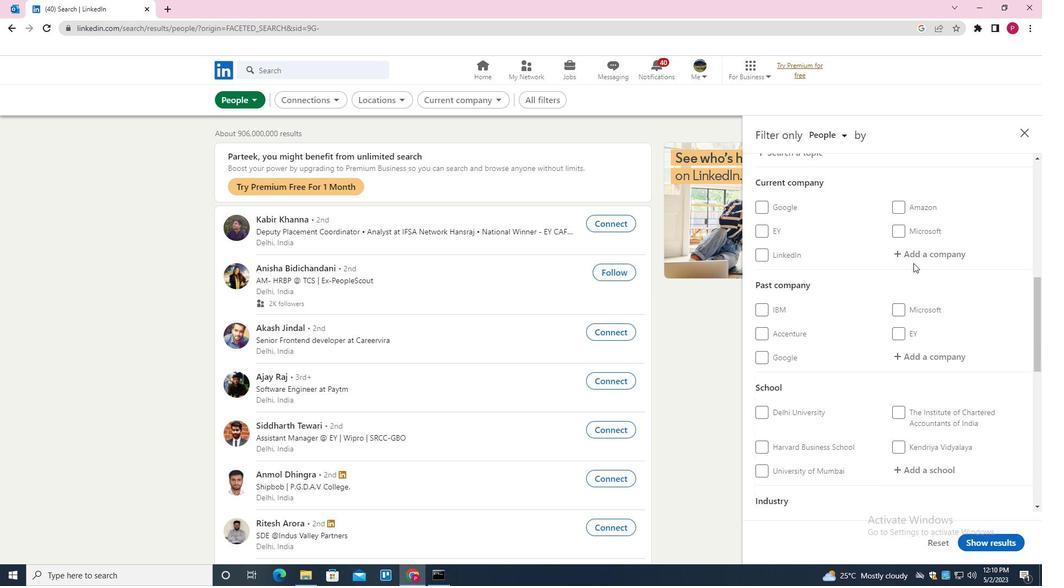 
Action: Mouse pressed left at (918, 254)
Screenshot: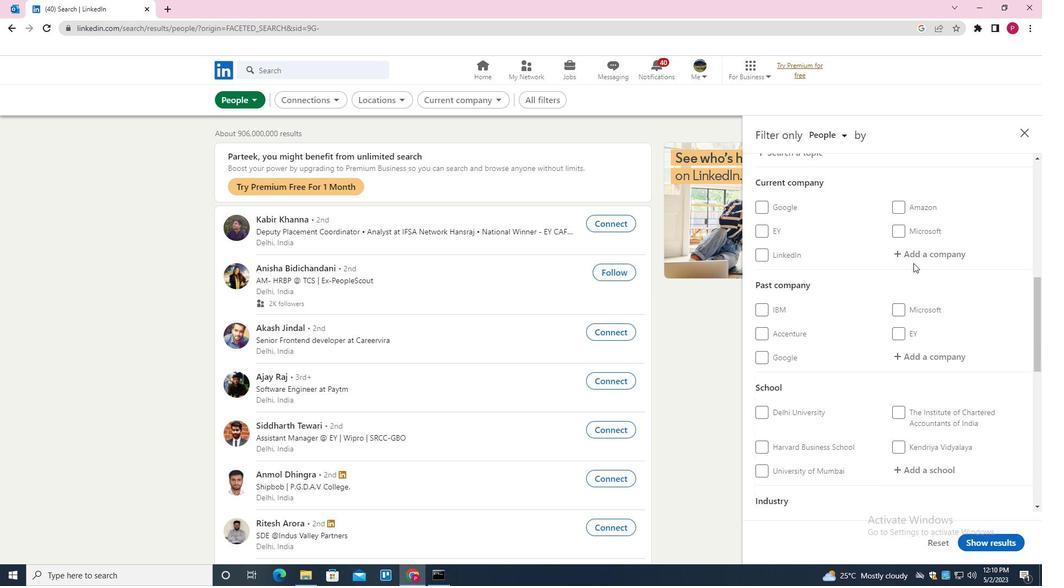 
Action: Key pressed <Key.shift><Key.shift><Key.shift><Key.shift><Key.shift><Key.shift>TVS<Key.space><Key.shift>MOTORS<Key.down><Key.backspace><Key.down><Key.enter>
Screenshot: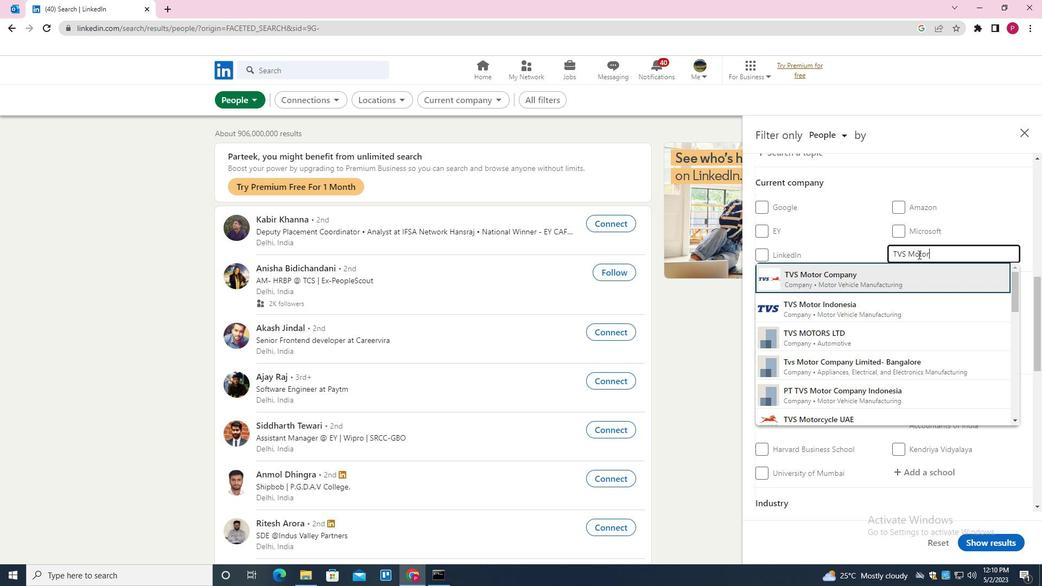 
Action: Mouse moved to (880, 313)
Screenshot: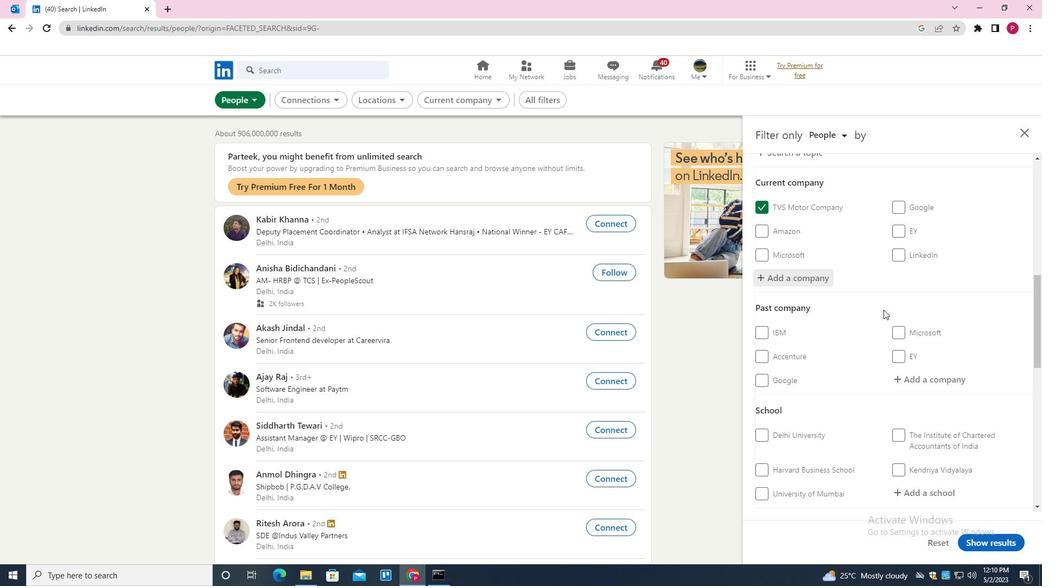 
Action: Mouse scrolled (880, 312) with delta (0, 0)
Screenshot: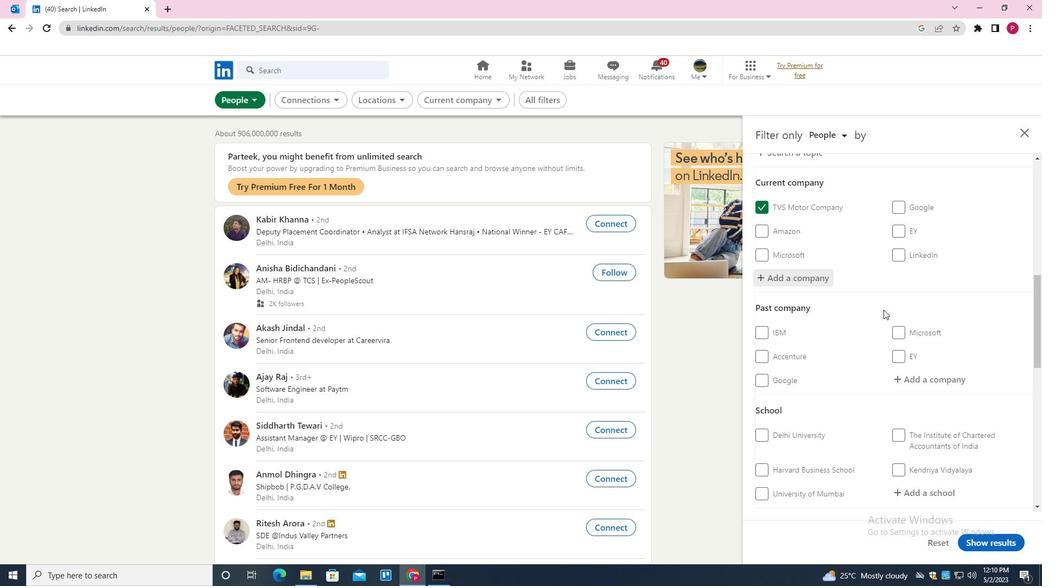 
Action: Mouse moved to (880, 313)
Screenshot: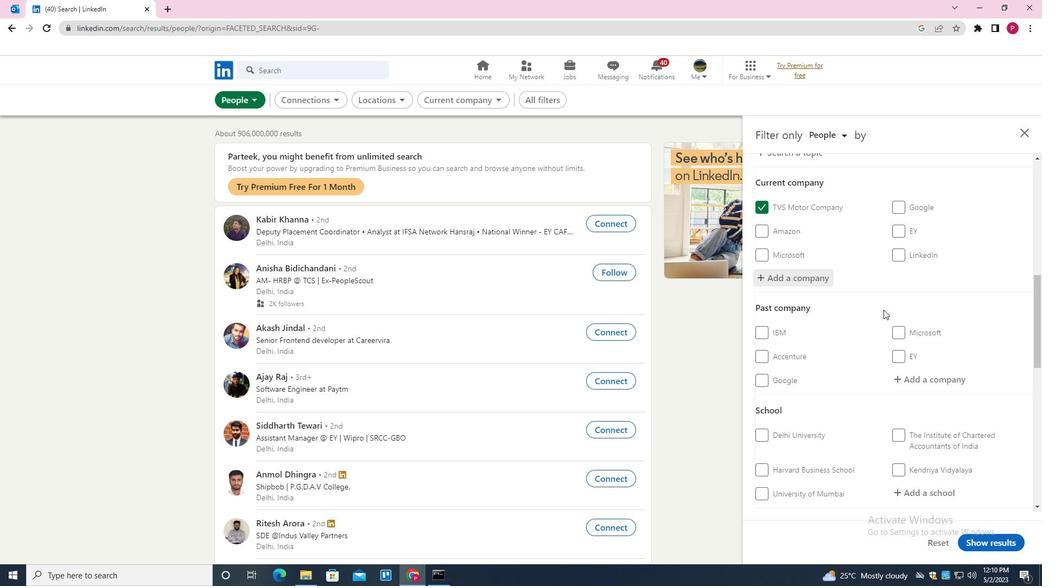 
Action: Mouse scrolled (880, 312) with delta (0, 0)
Screenshot: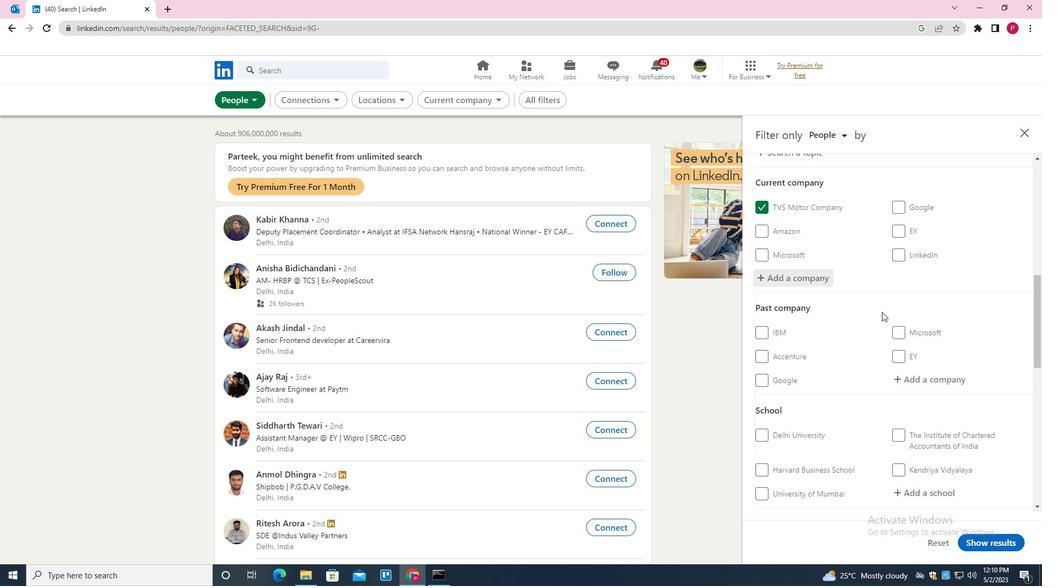 
Action: Mouse moved to (879, 313)
Screenshot: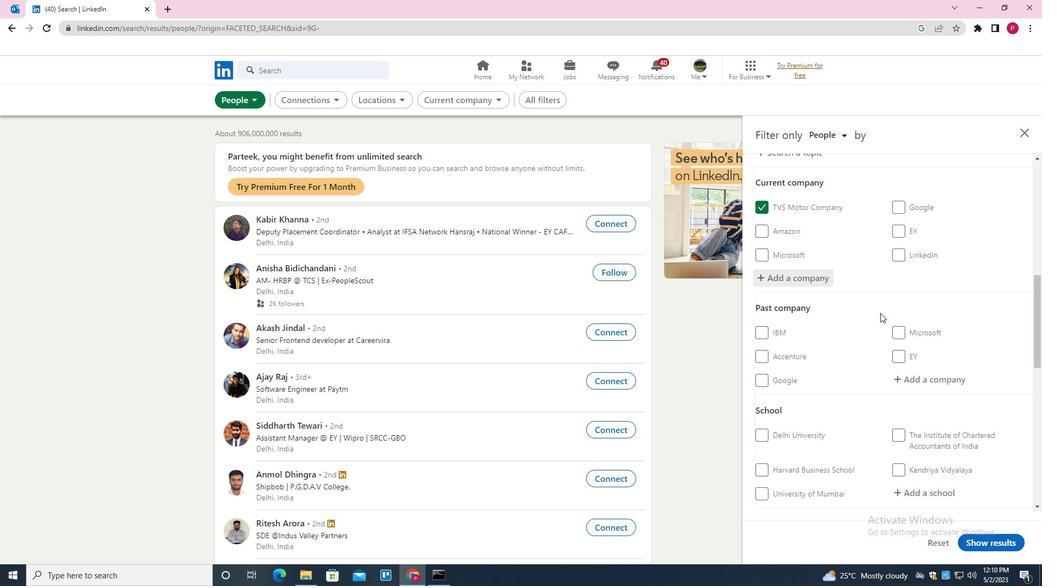 
Action: Mouse scrolled (879, 313) with delta (0, 0)
Screenshot: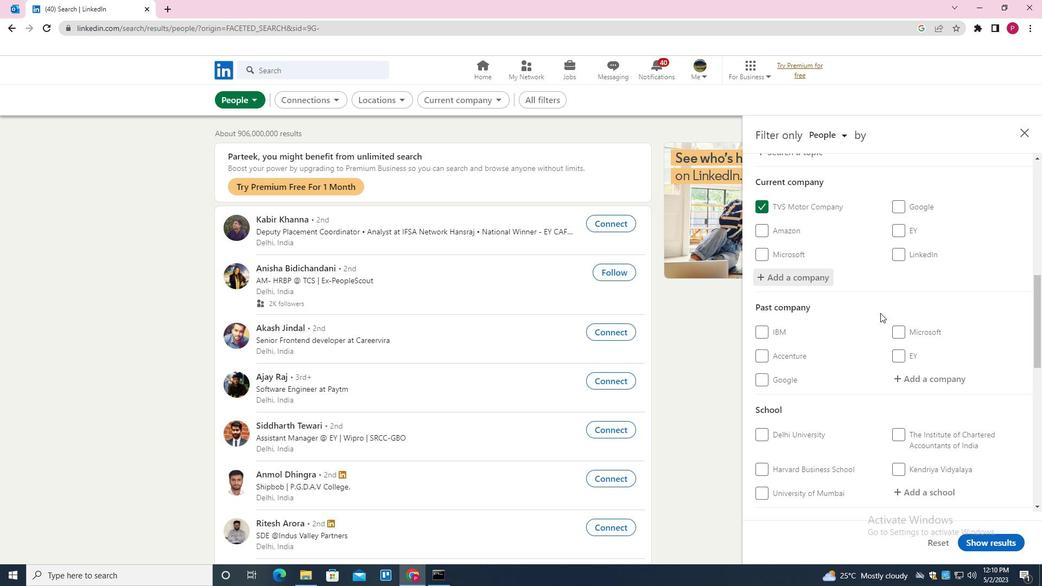 
Action: Mouse scrolled (879, 313) with delta (0, 0)
Screenshot: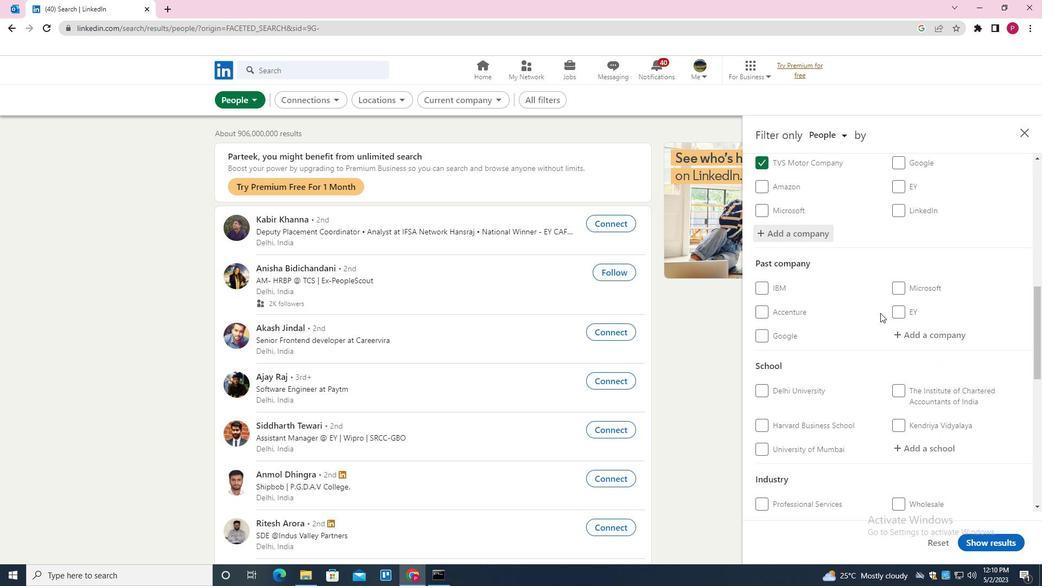 
Action: Mouse moved to (903, 275)
Screenshot: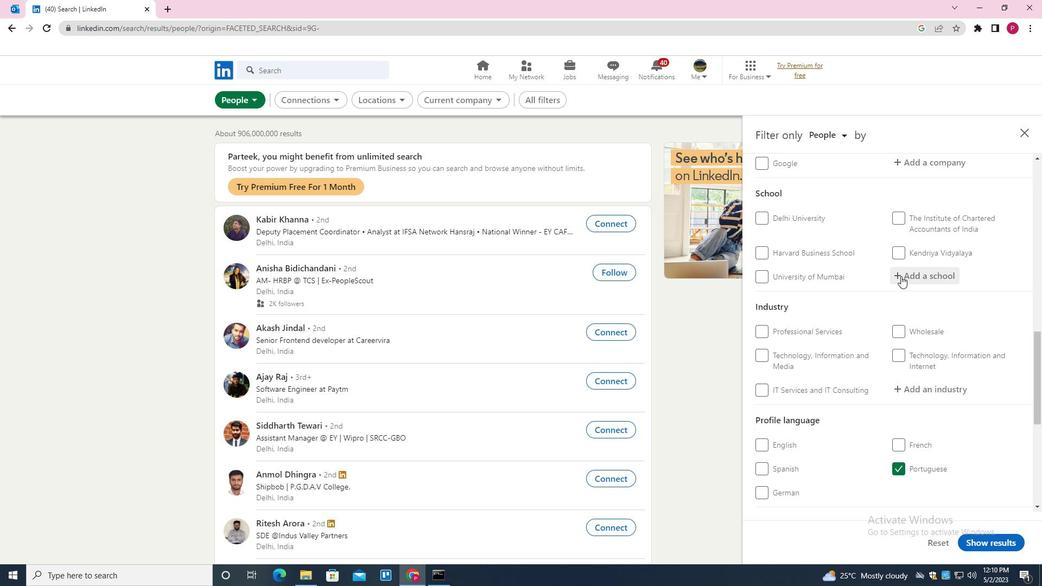 
Action: Mouse pressed left at (903, 275)
Screenshot: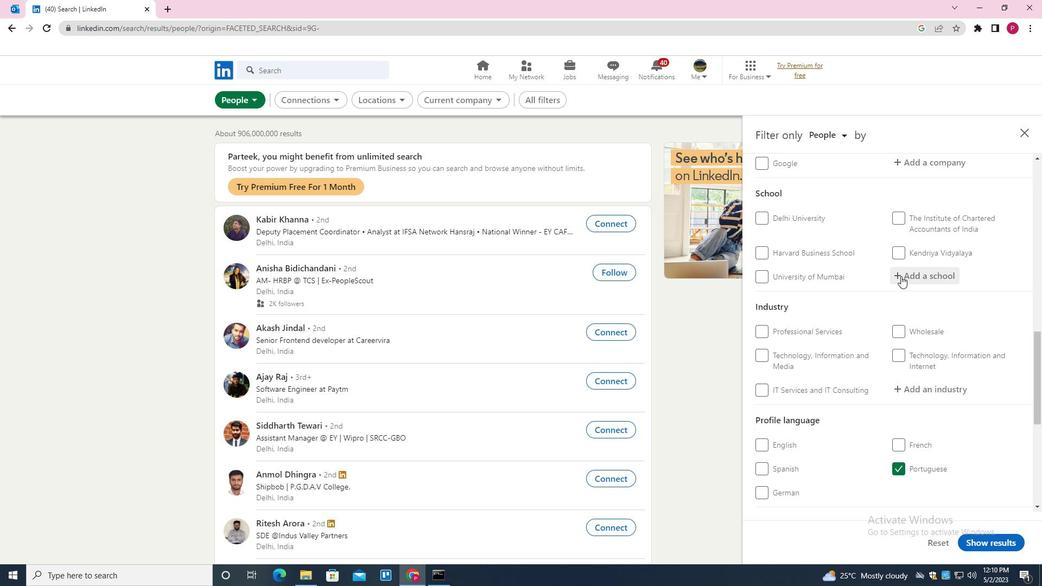 
Action: Key pressed <Key.shift><Key.shift><Key.shift><Key.shift><Key.shift>MEENAKSHI<Key.space><Key.shift>COLLEGE<Key.space><Key.shift>FOR<Key.space><Key.down><Key.enter>
Screenshot: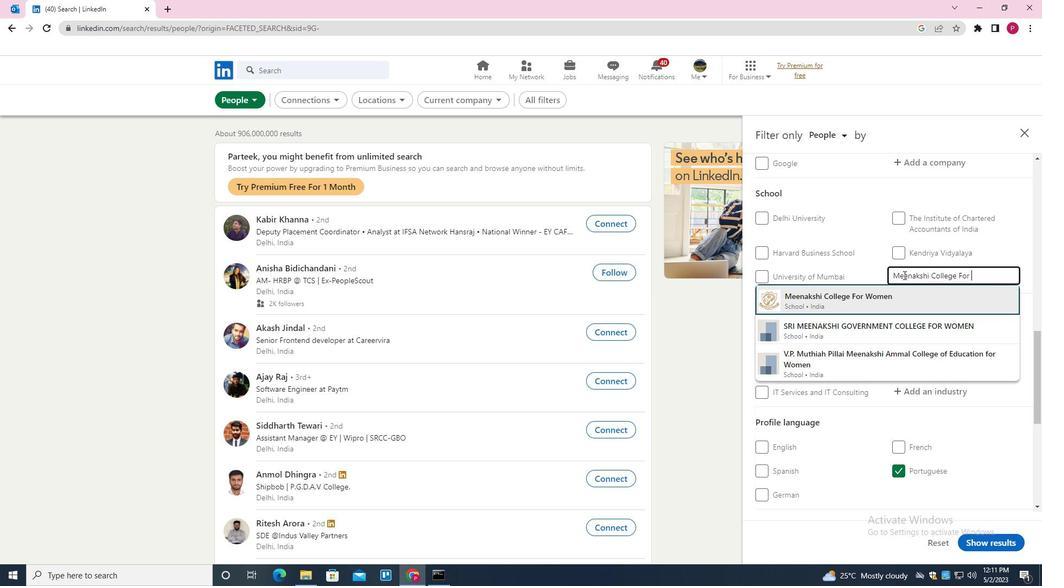 
Action: Mouse moved to (875, 310)
Screenshot: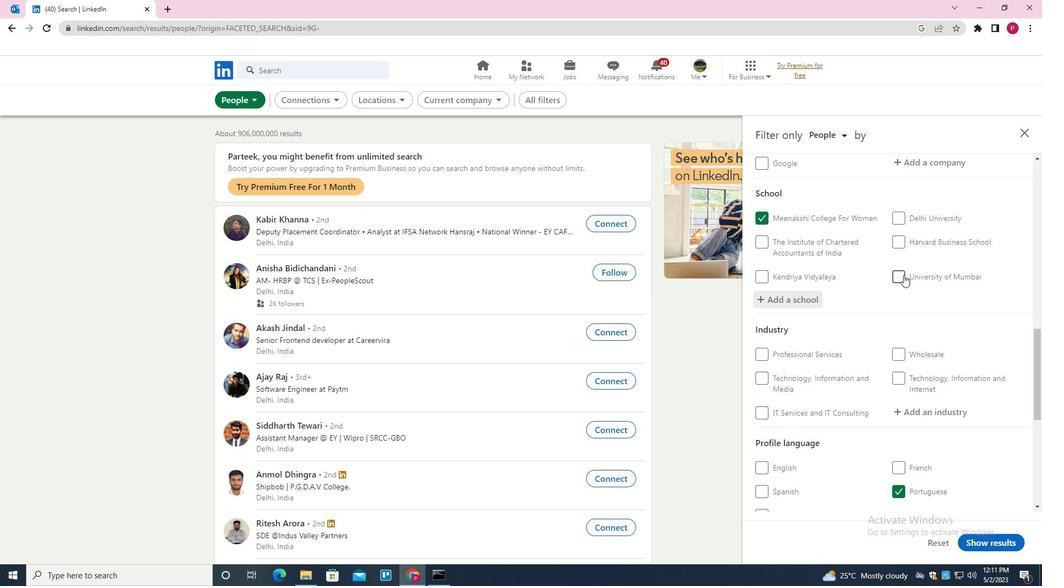 
Action: Mouse scrolled (875, 310) with delta (0, 0)
Screenshot: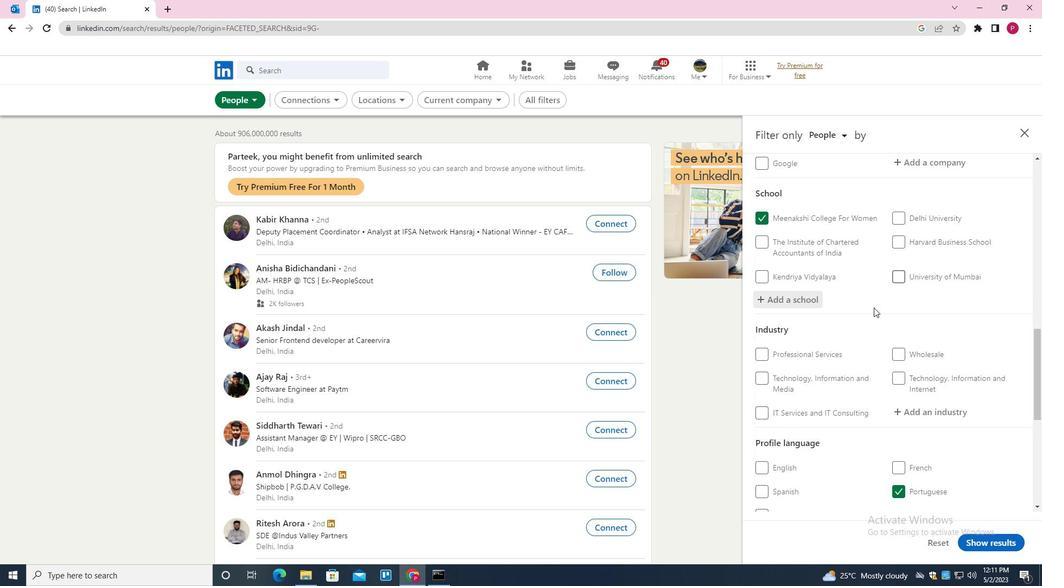 
Action: Mouse scrolled (875, 310) with delta (0, 0)
Screenshot: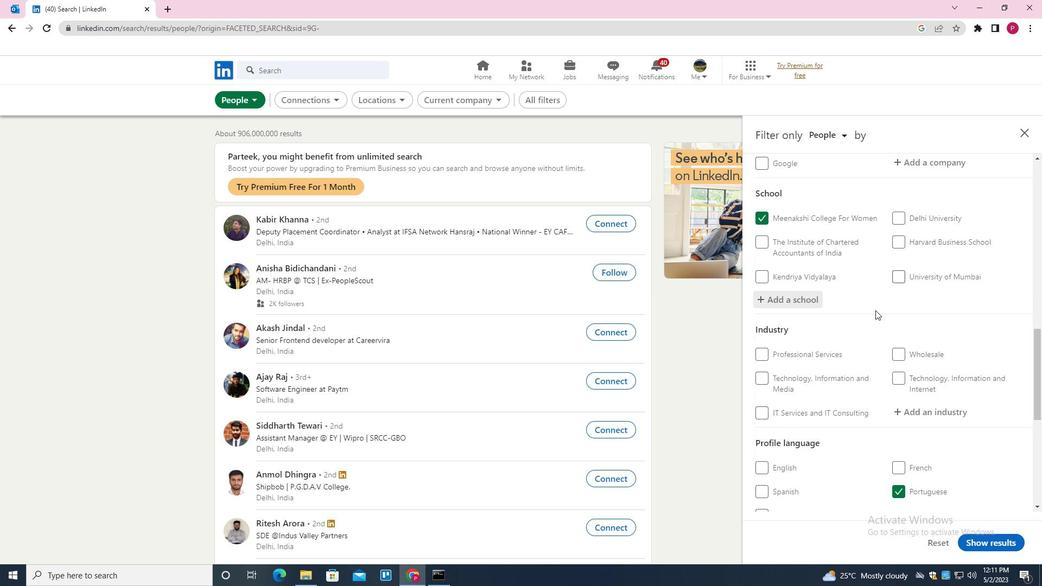 
Action: Mouse scrolled (875, 310) with delta (0, 0)
Screenshot: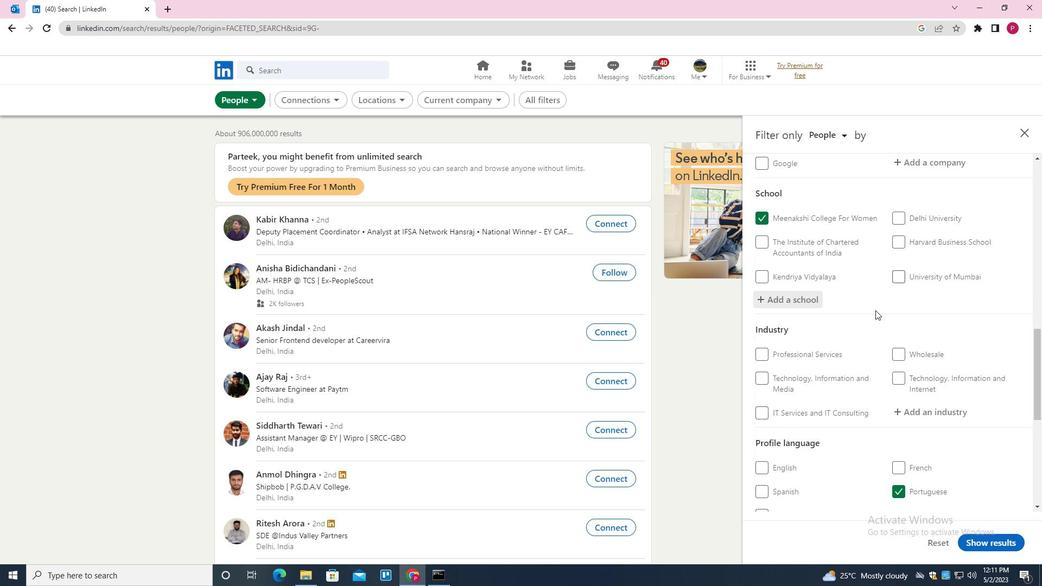 
Action: Mouse moved to (938, 255)
Screenshot: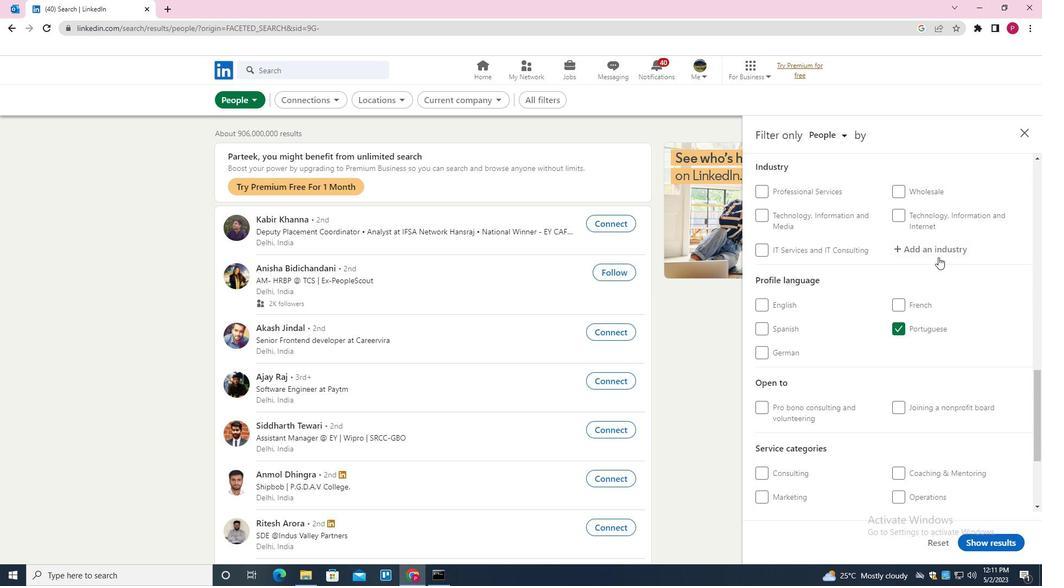 
Action: Mouse pressed left at (938, 255)
Screenshot: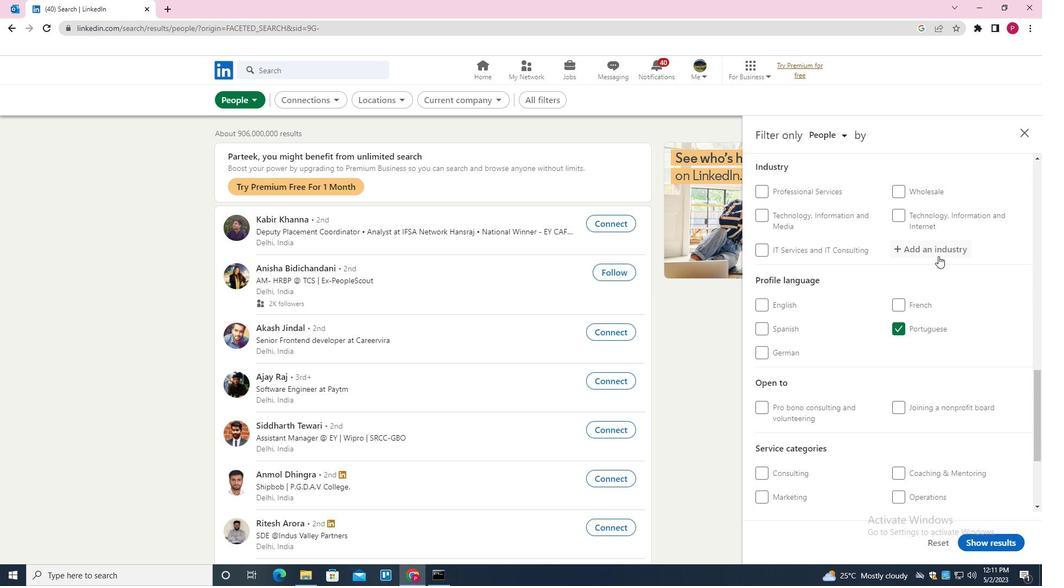 
Action: Key pressed <Key.shift><Key.shift><Key.shift><Key.shift><Key.shift><Key.shift>RETAIL<Key.space><Key.shift>RECYCL<Key.down><Key.enter>
Screenshot: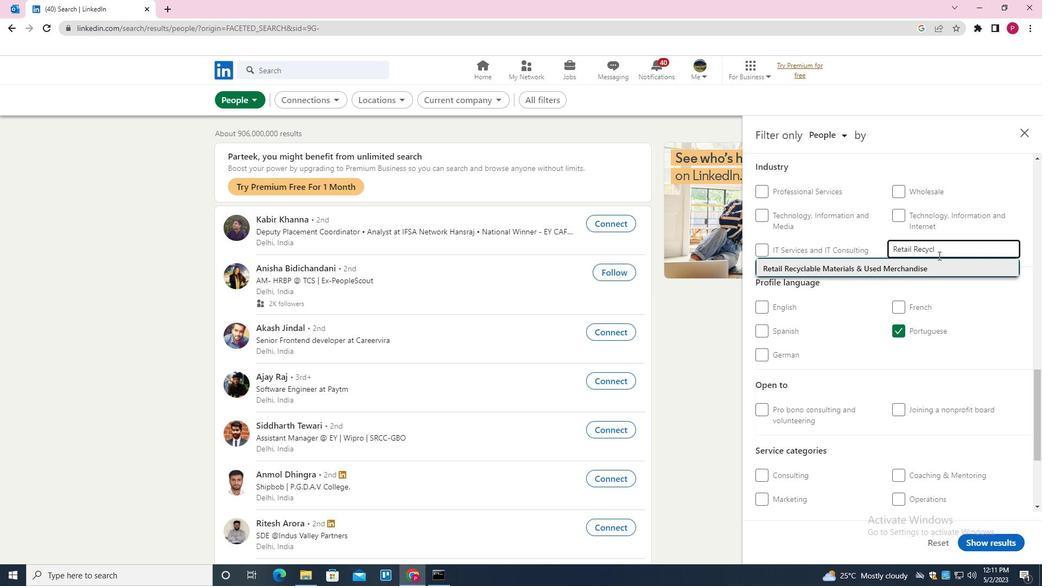 
Action: Mouse moved to (924, 263)
Screenshot: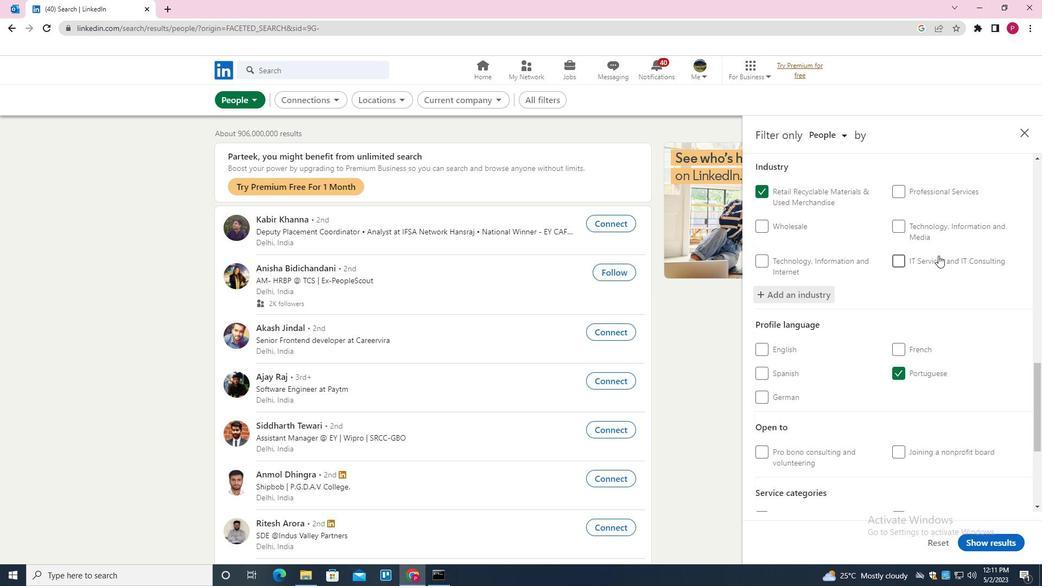 
Action: Mouse scrolled (924, 262) with delta (0, 0)
Screenshot: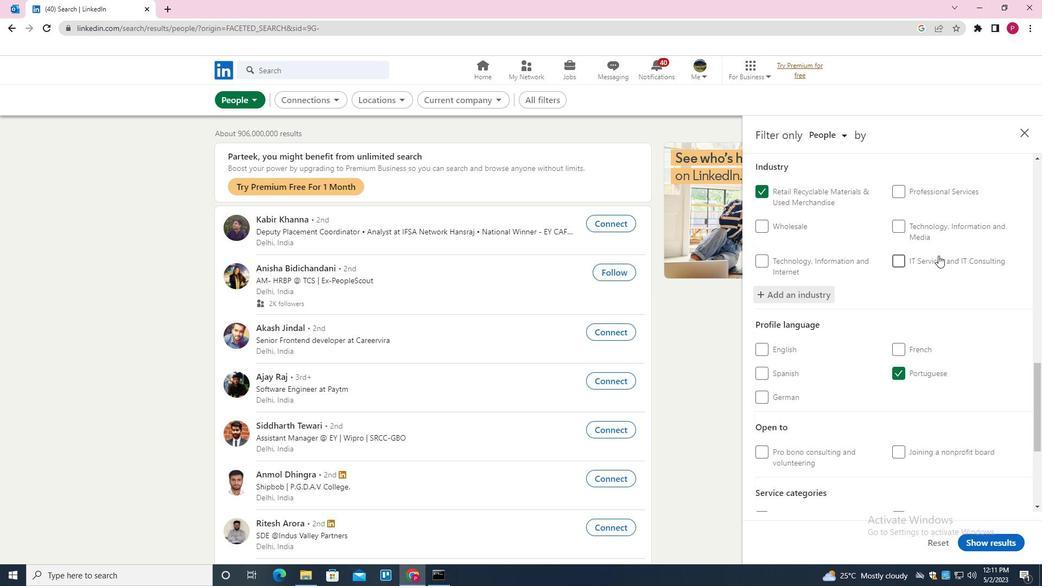 
Action: Mouse scrolled (924, 262) with delta (0, 0)
Screenshot: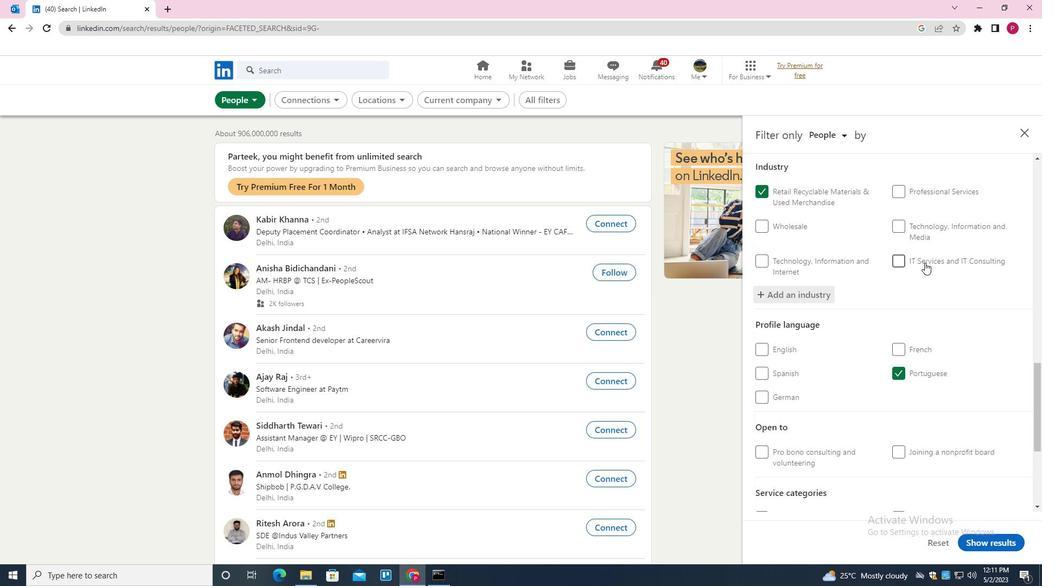 
Action: Mouse moved to (923, 263)
Screenshot: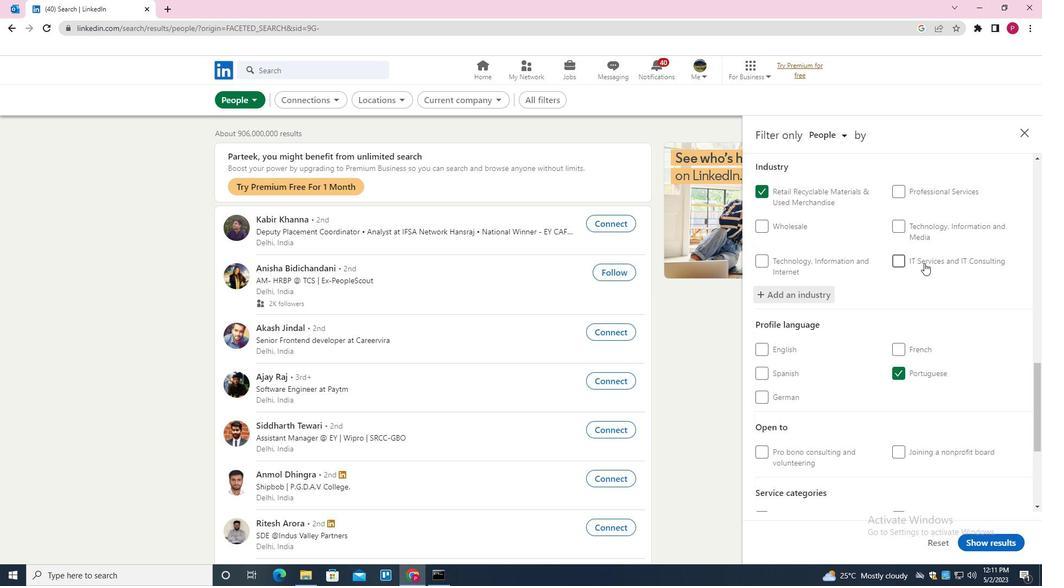 
Action: Mouse scrolled (923, 262) with delta (0, 0)
Screenshot: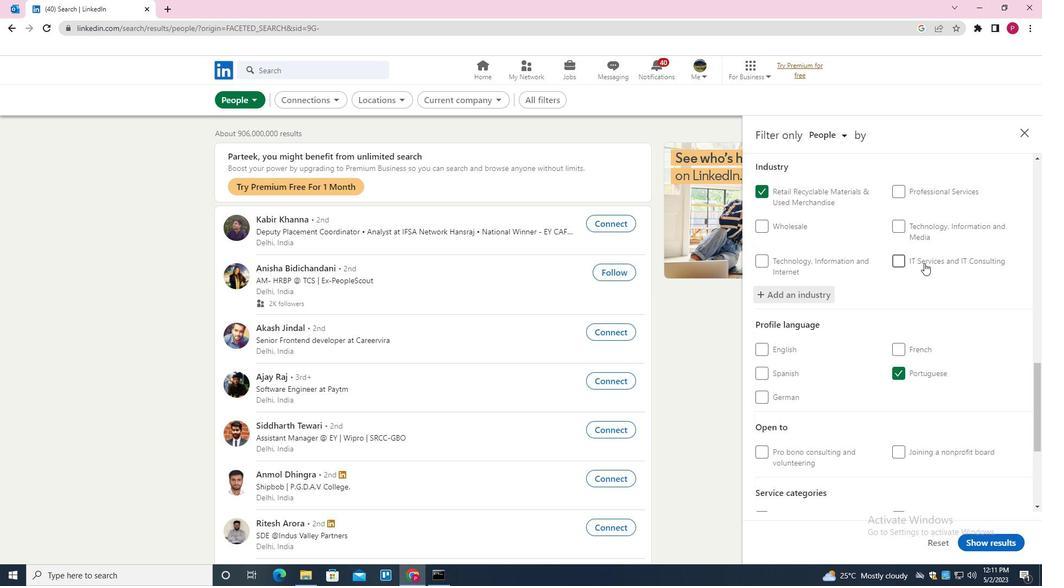 
Action: Mouse moved to (921, 265)
Screenshot: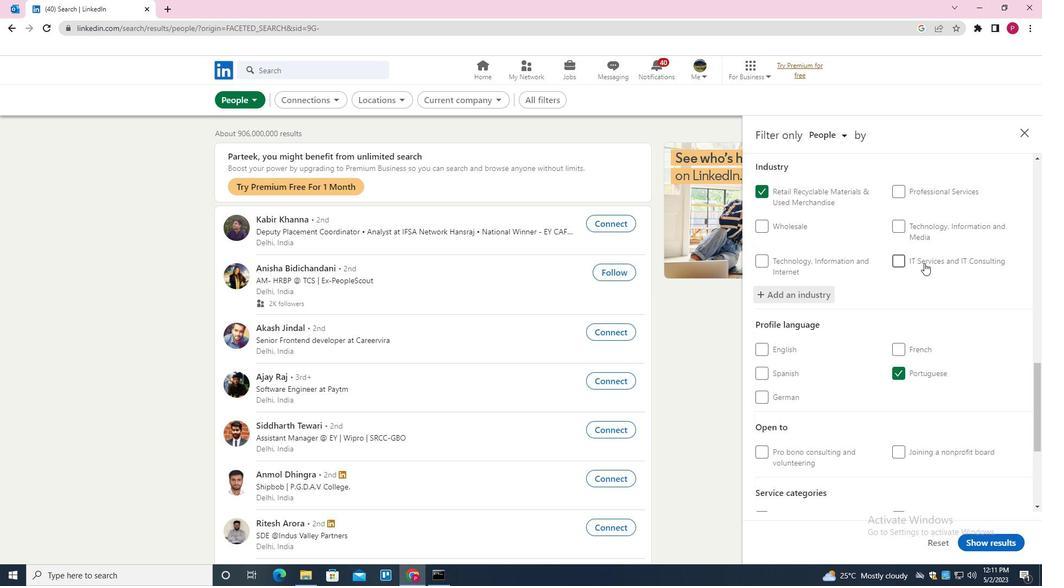 
Action: Mouse scrolled (921, 265) with delta (0, 0)
Screenshot: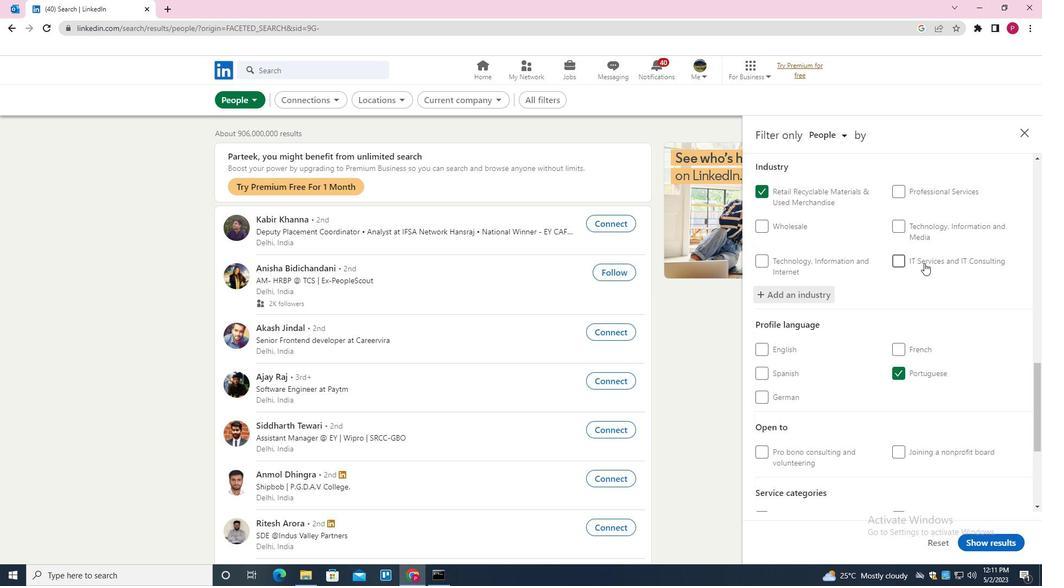 
Action: Mouse moved to (909, 360)
Screenshot: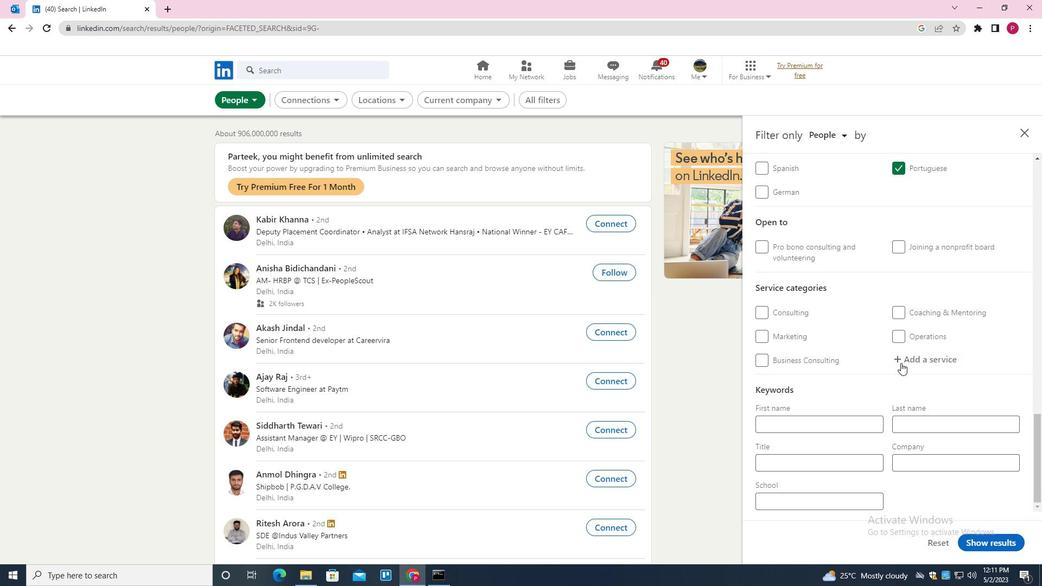 
Action: Mouse pressed left at (909, 360)
Screenshot: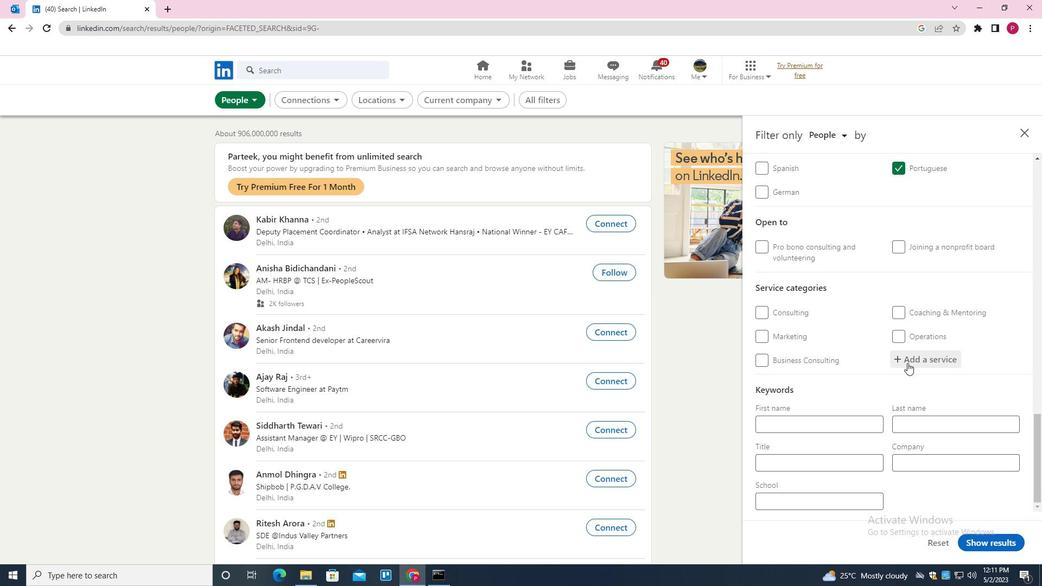 
Action: Key pressed <Key.shift>NE<Key.backspace><Key.backspace><Key.backspace><Key.shift>NEGOTIAT<Key.down><Key.enter>
Screenshot: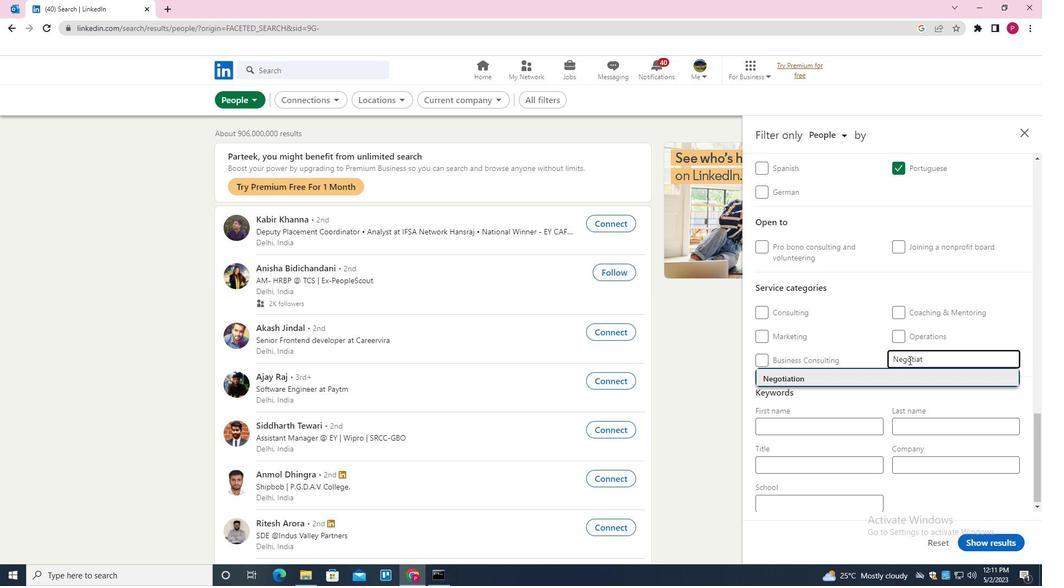 
Action: Mouse scrolled (909, 359) with delta (0, 0)
Screenshot: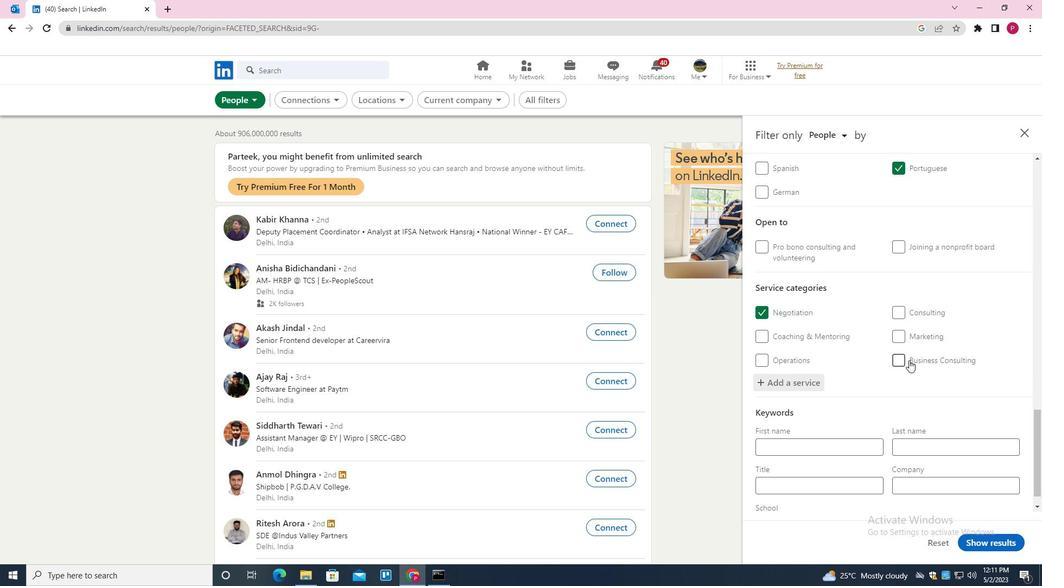 
Action: Mouse scrolled (909, 359) with delta (0, 0)
Screenshot: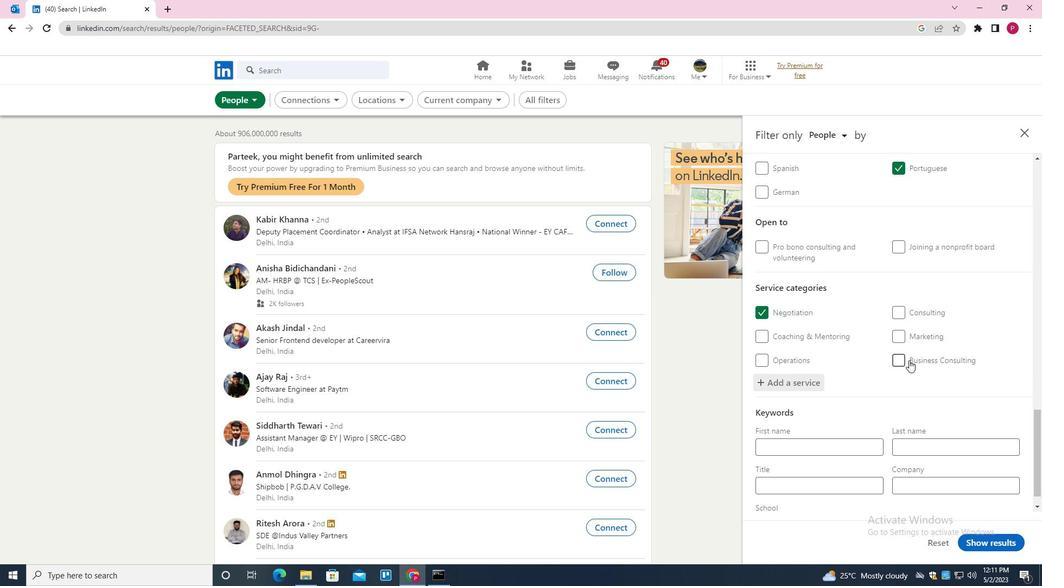 
Action: Mouse scrolled (909, 359) with delta (0, 0)
Screenshot: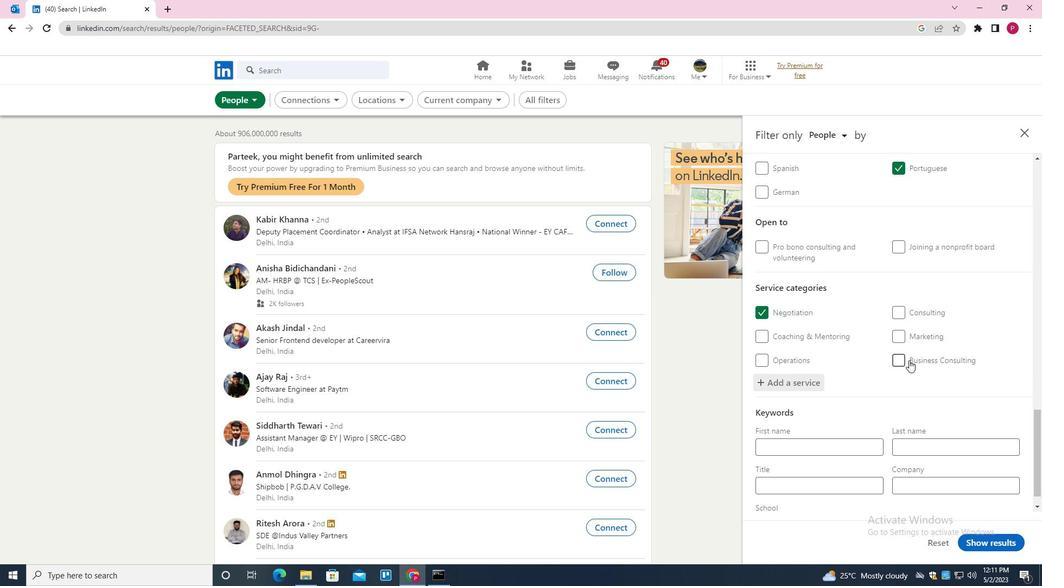 
Action: Mouse scrolled (909, 359) with delta (0, 0)
Screenshot: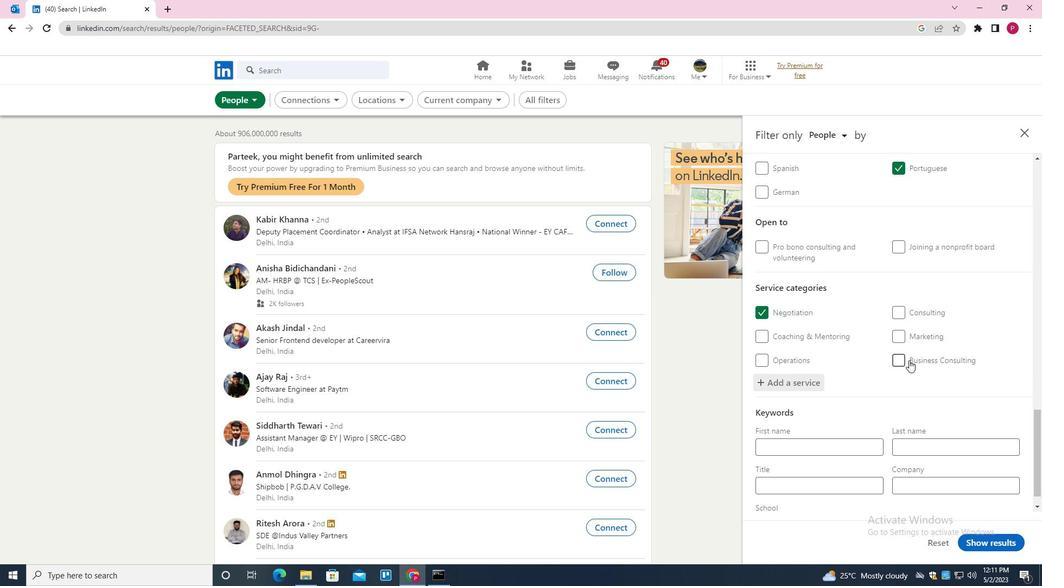 
Action: Mouse scrolled (909, 359) with delta (0, 0)
Screenshot: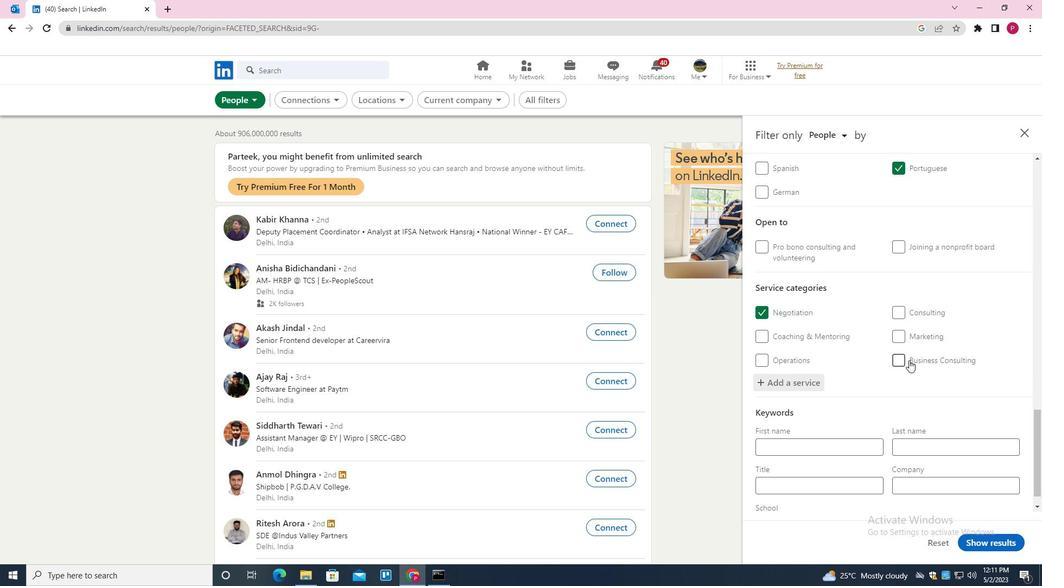 
Action: Mouse moved to (867, 466)
Screenshot: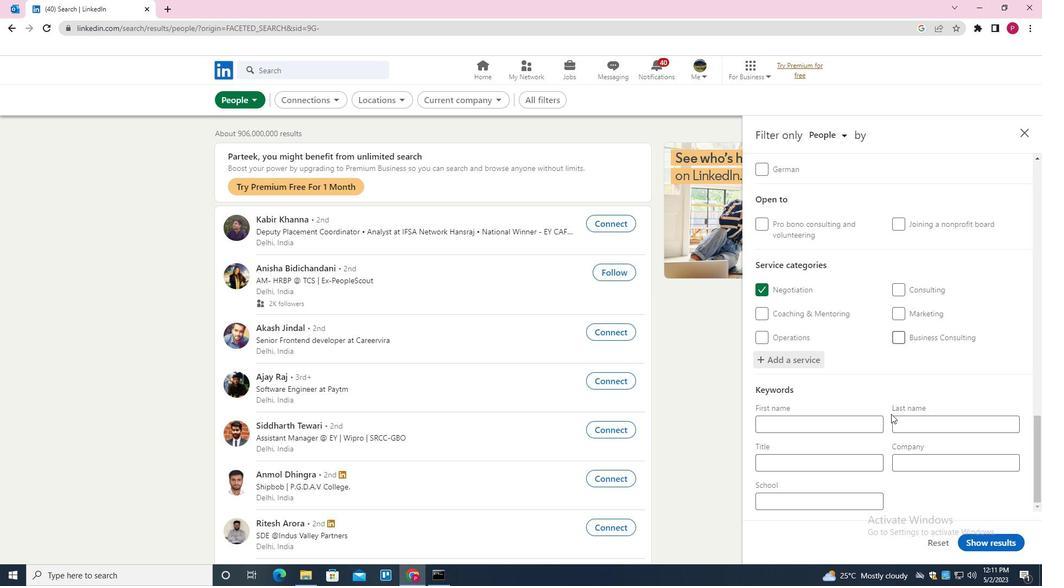 
Action: Mouse pressed left at (867, 466)
Screenshot: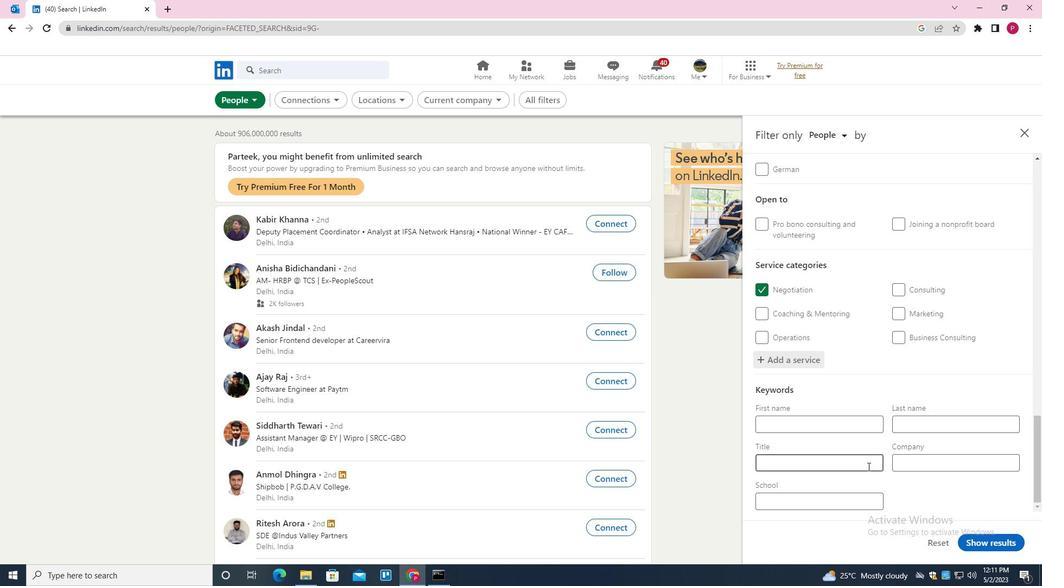 
Action: Key pressed <Key.shift>HUMAN<Key.space><Key.shift><Key.shift><Key.shift><Key.shift>RESOURCES
Screenshot: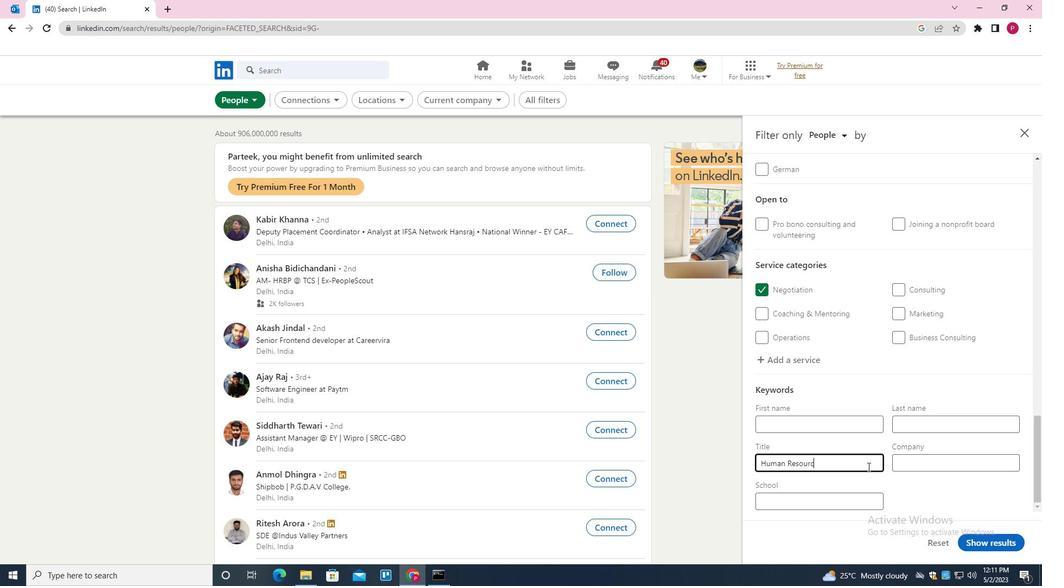 
Action: Mouse moved to (1004, 542)
Screenshot: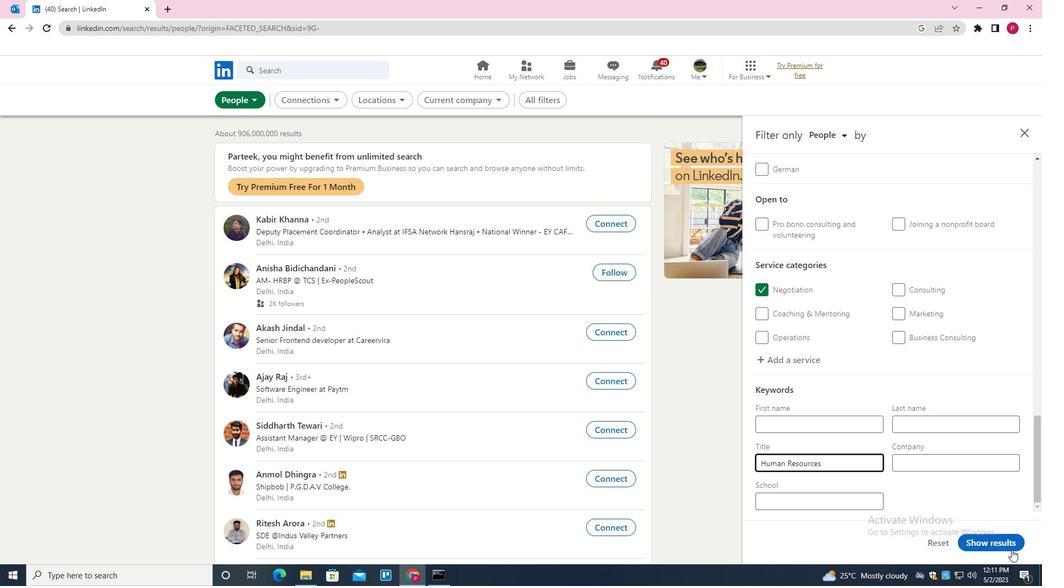 
Action: Mouse pressed left at (1004, 542)
Screenshot: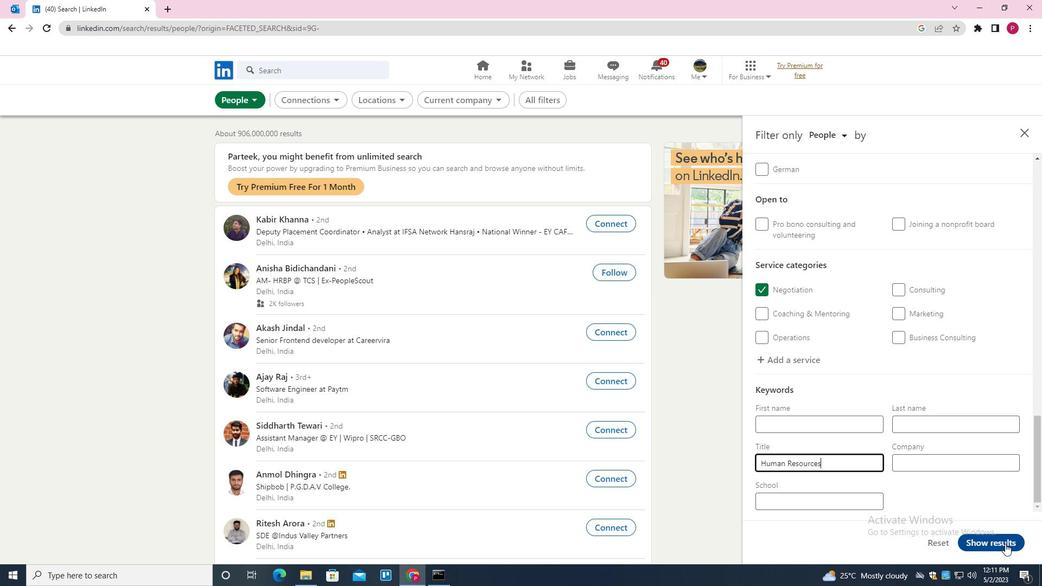 
Action: Mouse moved to (605, 316)
Screenshot: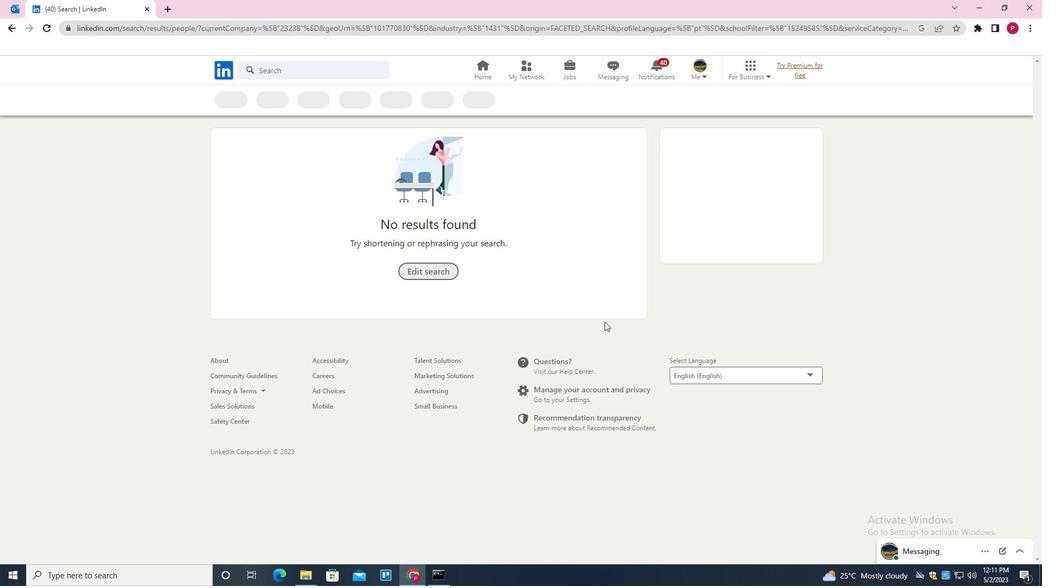 
